 Task: Move the task Develop a new online appointment scheduling system for a service provider to the section To-Do in the project AgileHive and sort the tasks in the project by Assignee in Ascending order
Action: Mouse moved to (655, 418)
Screenshot: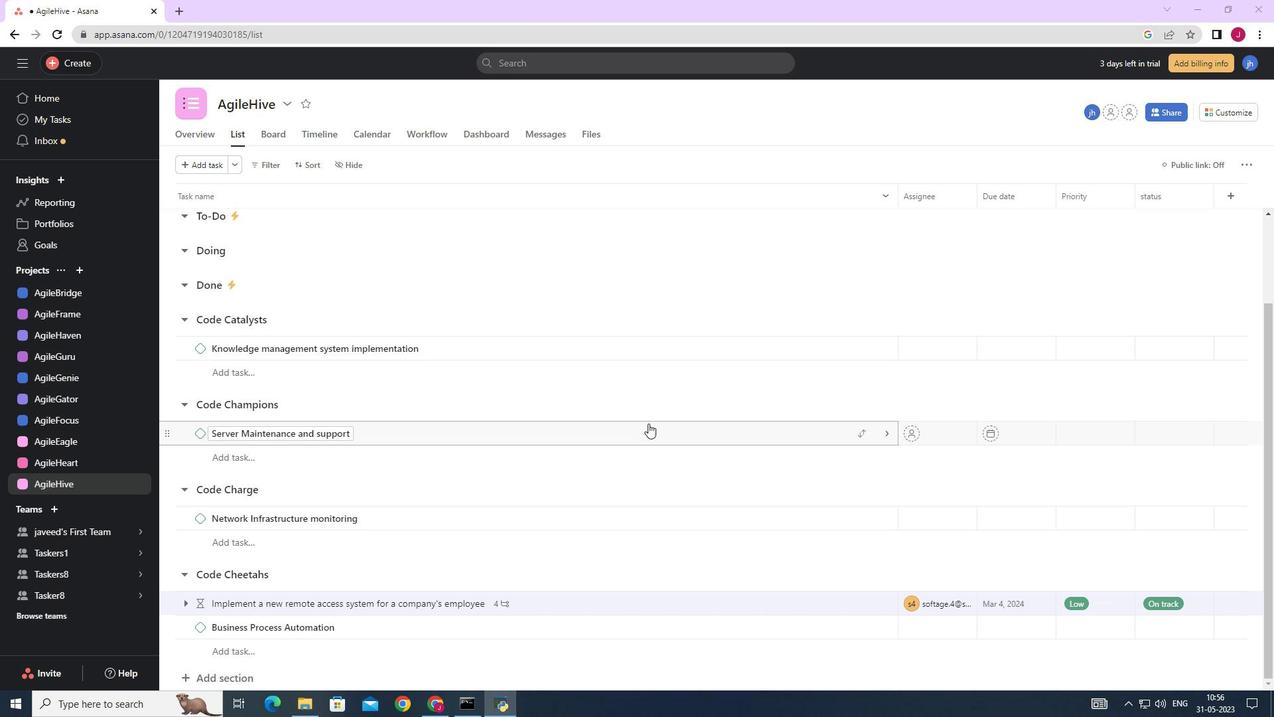 
Action: Mouse scrolled (655, 419) with delta (0, 0)
Screenshot: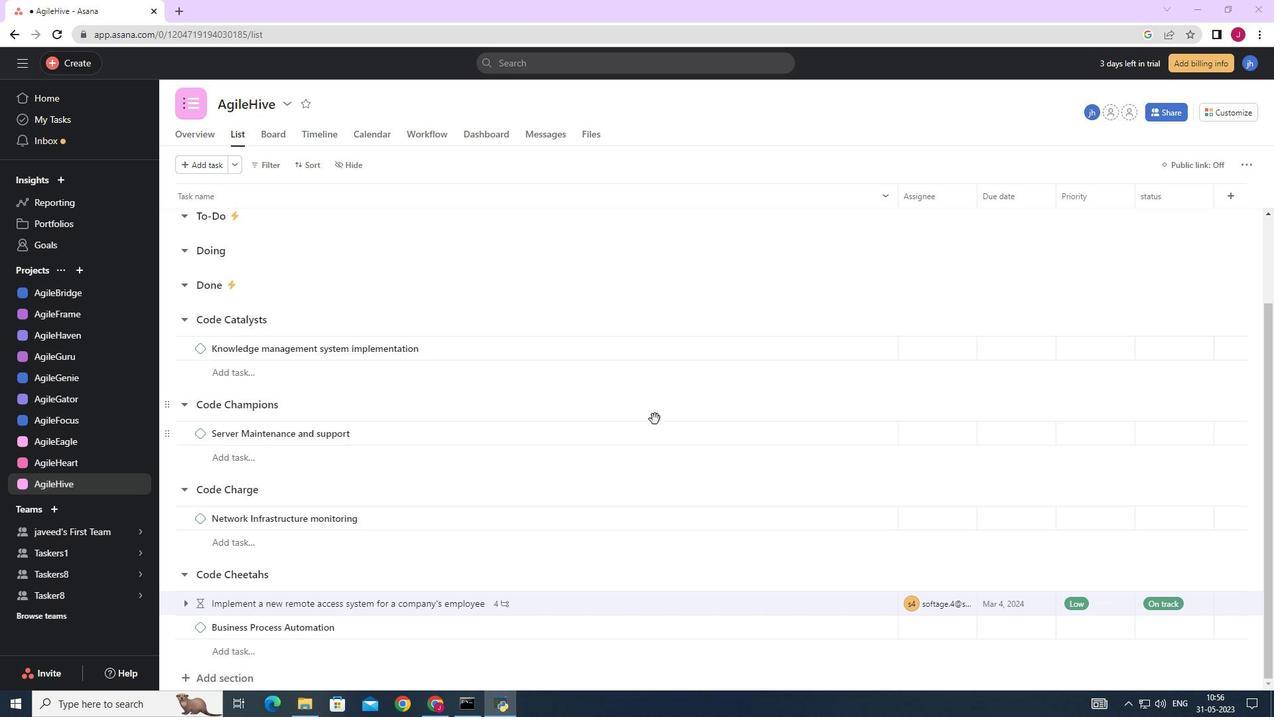 
Action: Mouse scrolled (655, 419) with delta (0, 0)
Screenshot: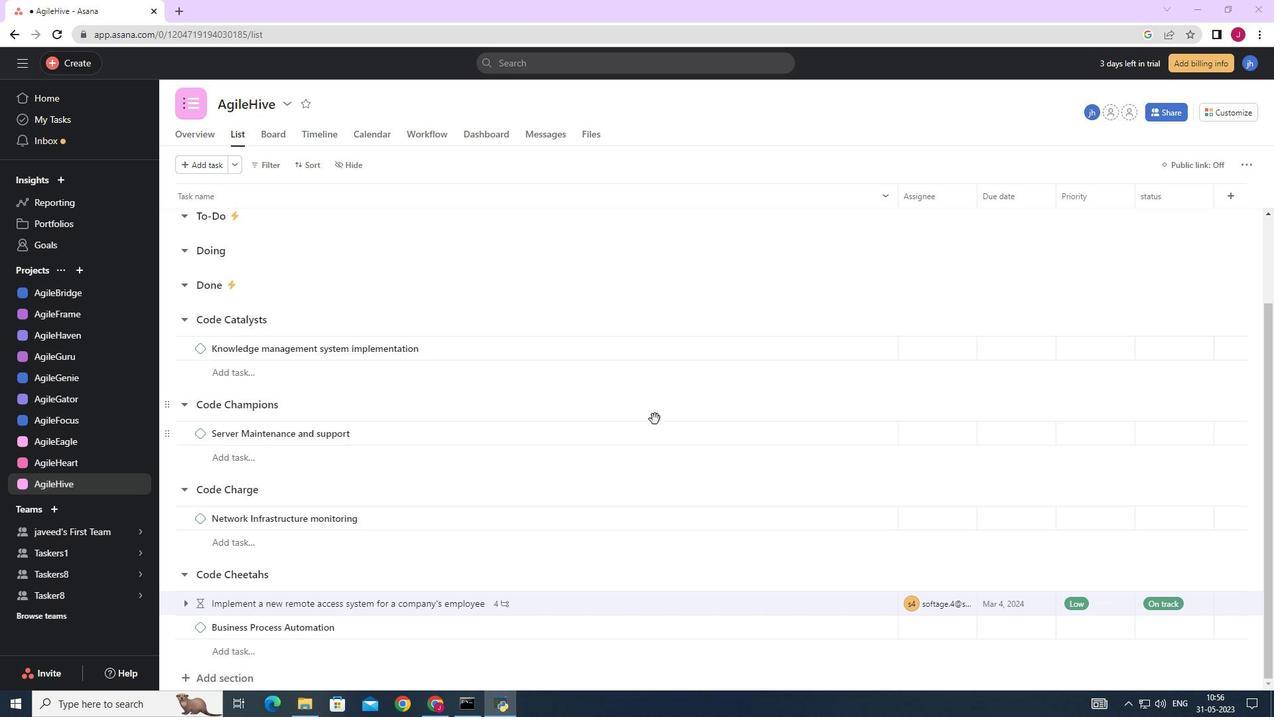 
Action: Mouse scrolled (655, 419) with delta (0, 0)
Screenshot: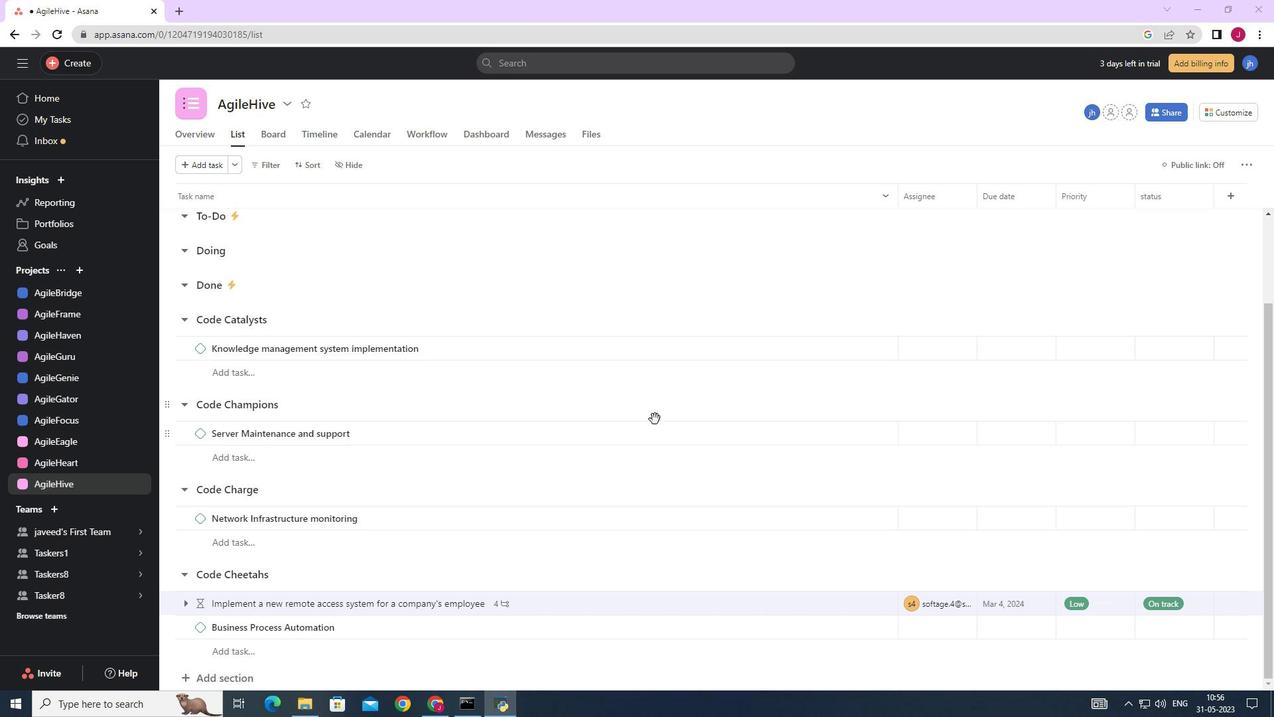 
Action: Mouse scrolled (655, 419) with delta (0, 0)
Screenshot: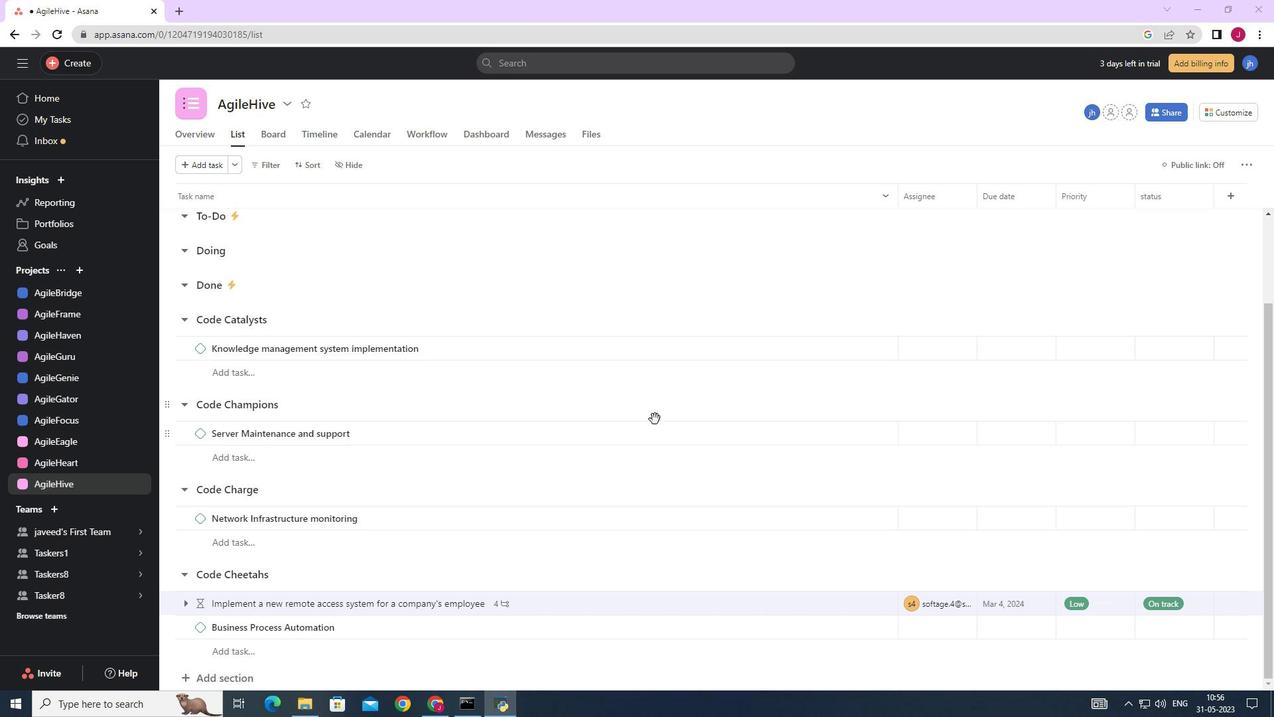 
Action: Mouse moved to (859, 269)
Screenshot: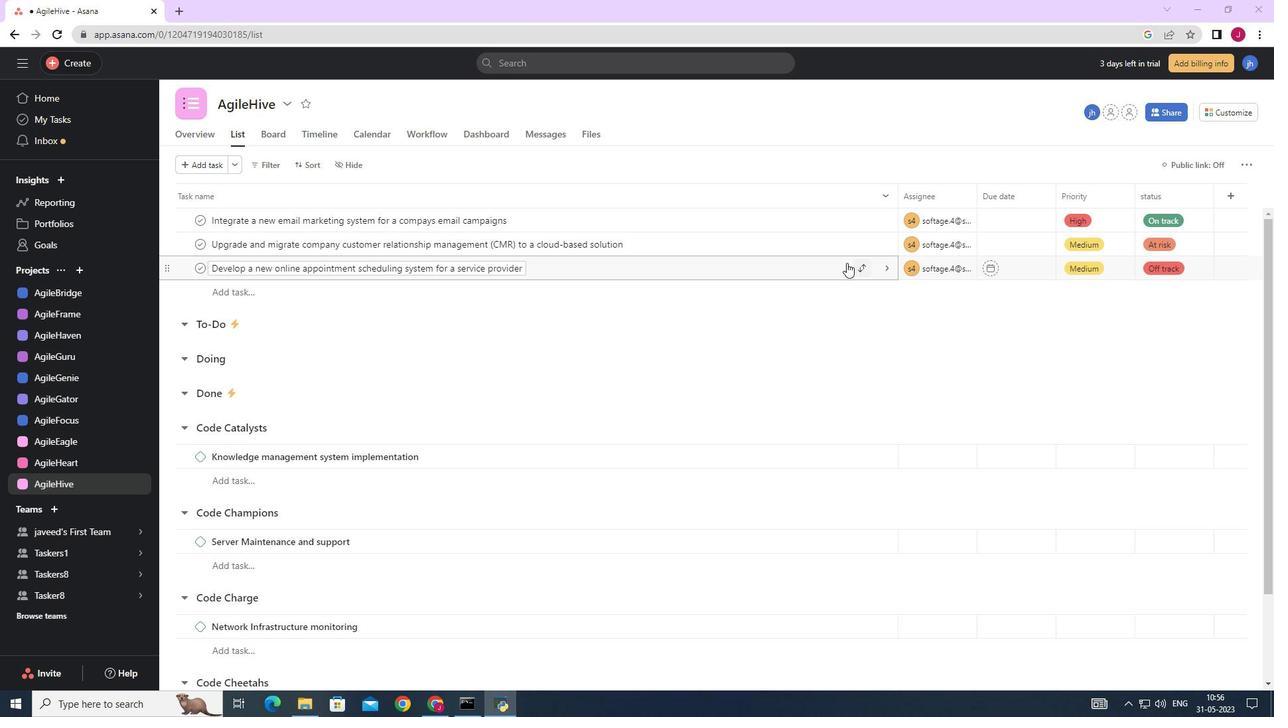 
Action: Mouse pressed left at (859, 269)
Screenshot: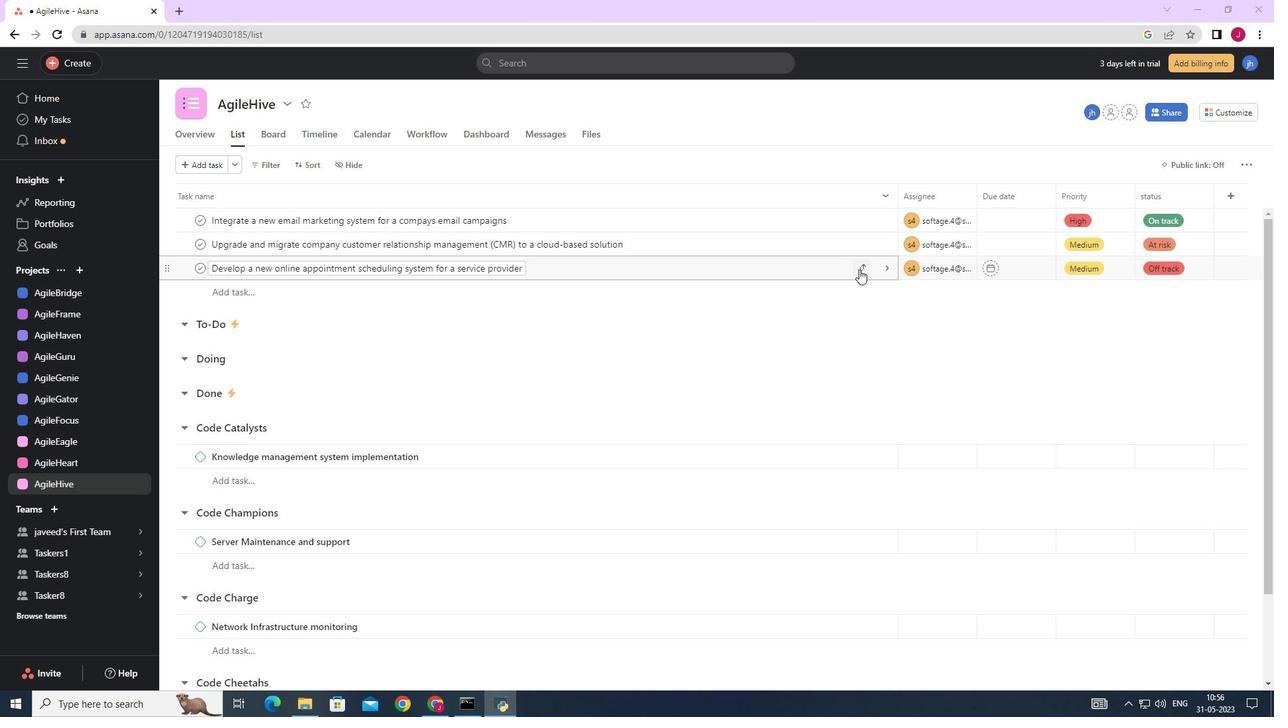 
Action: Mouse moved to (802, 341)
Screenshot: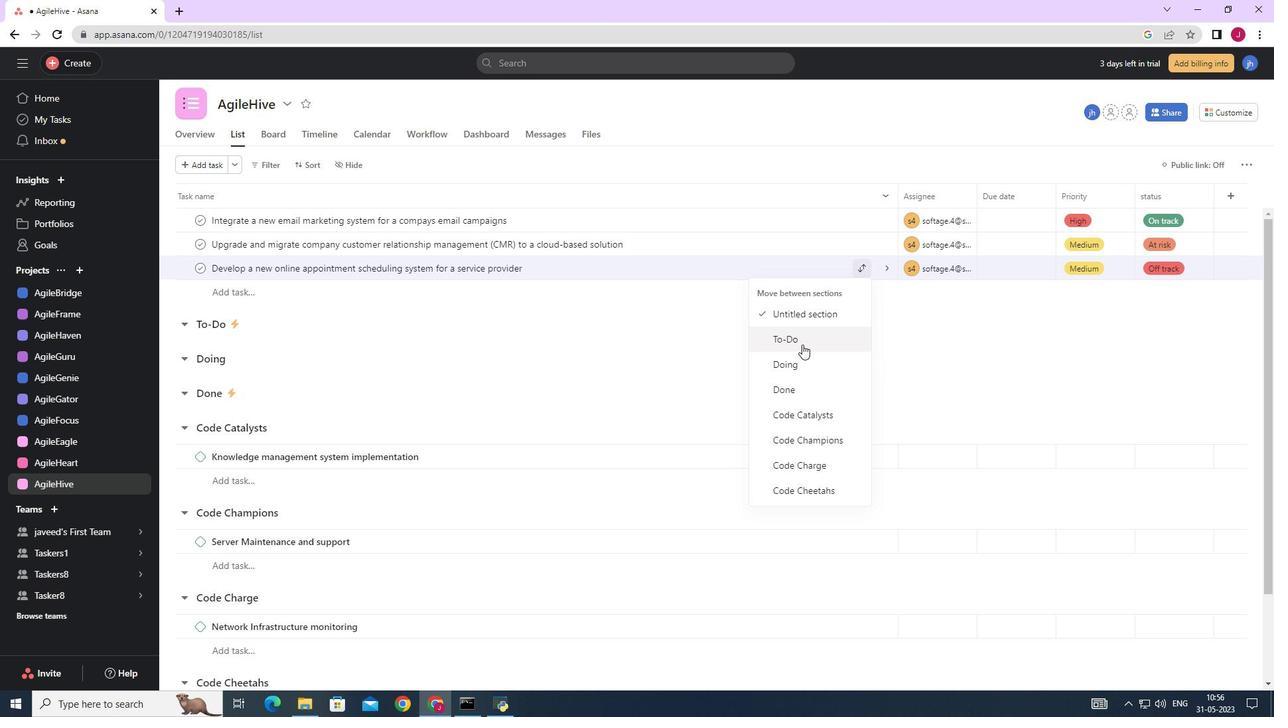 
Action: Mouse pressed left at (802, 341)
Screenshot: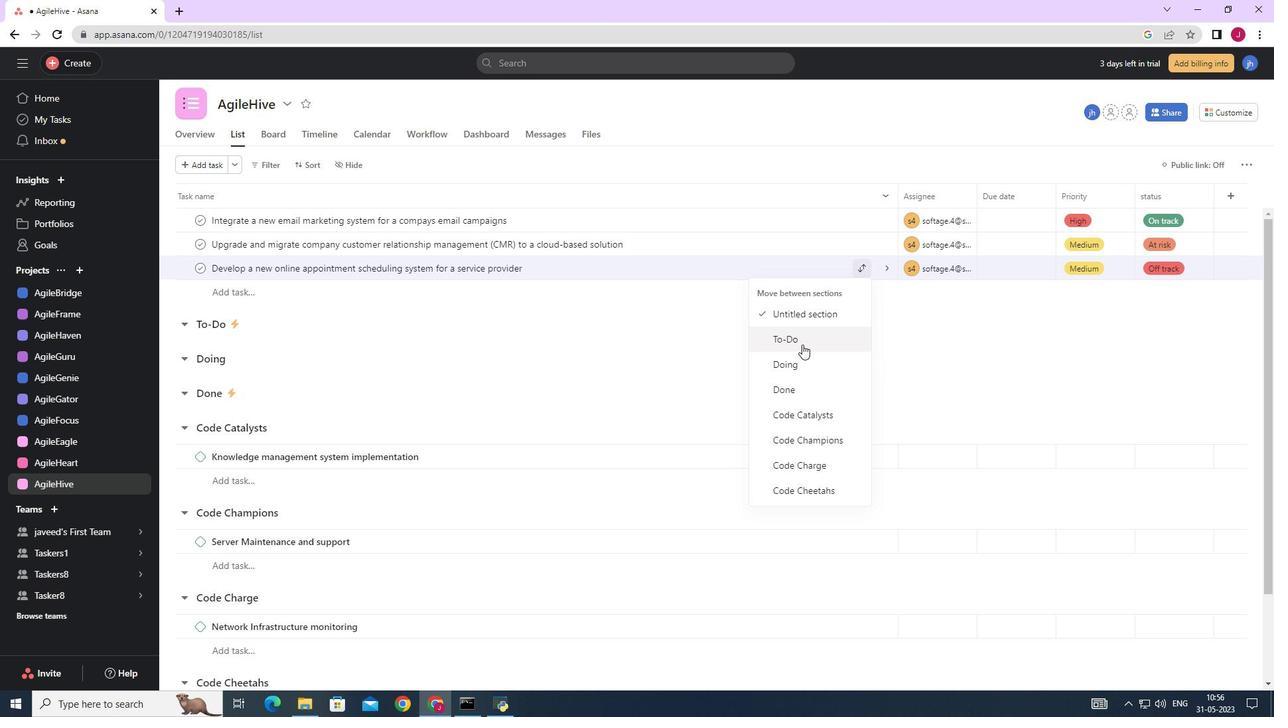 
Action: Mouse moved to (310, 162)
Screenshot: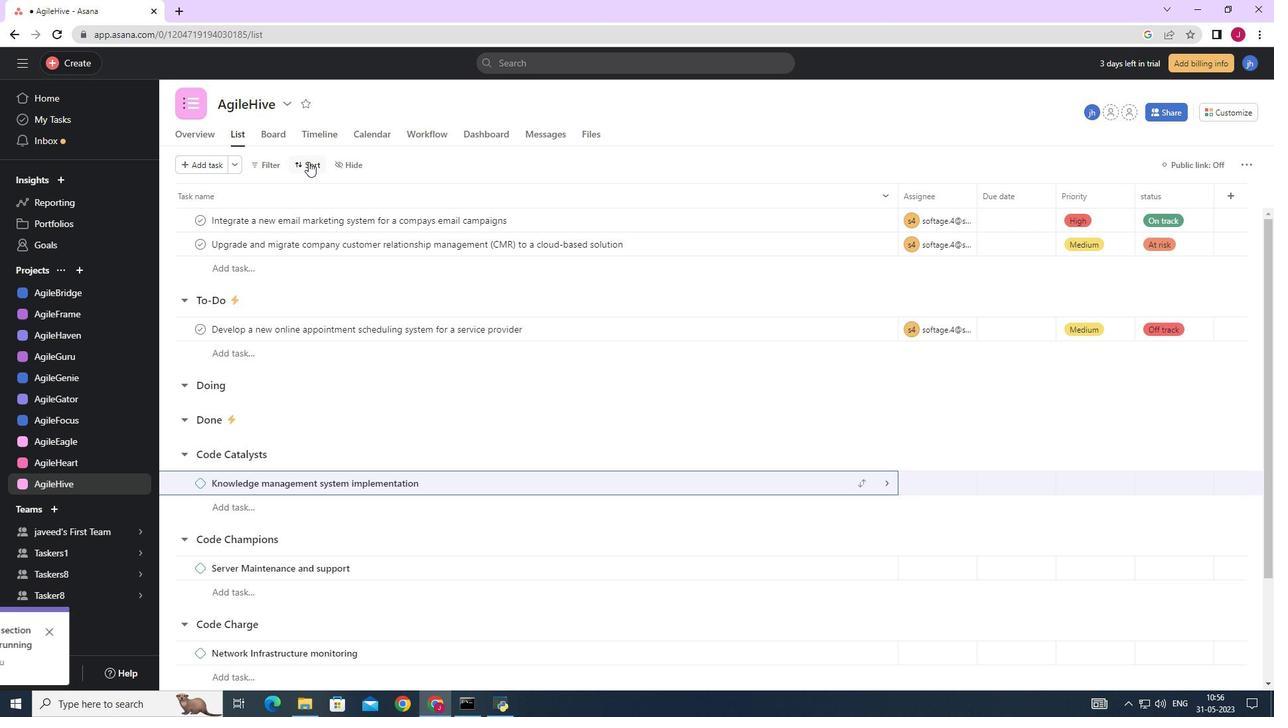 
Action: Mouse pressed left at (310, 162)
Screenshot: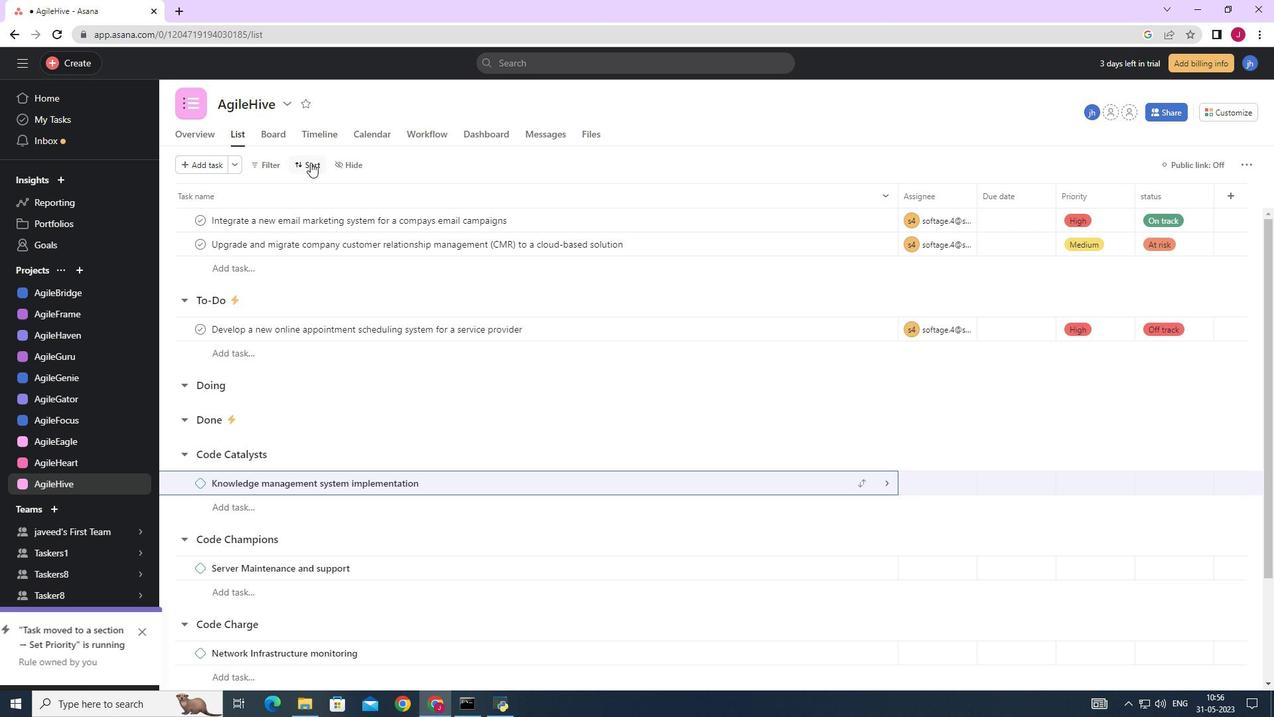 
Action: Mouse moved to (354, 333)
Screenshot: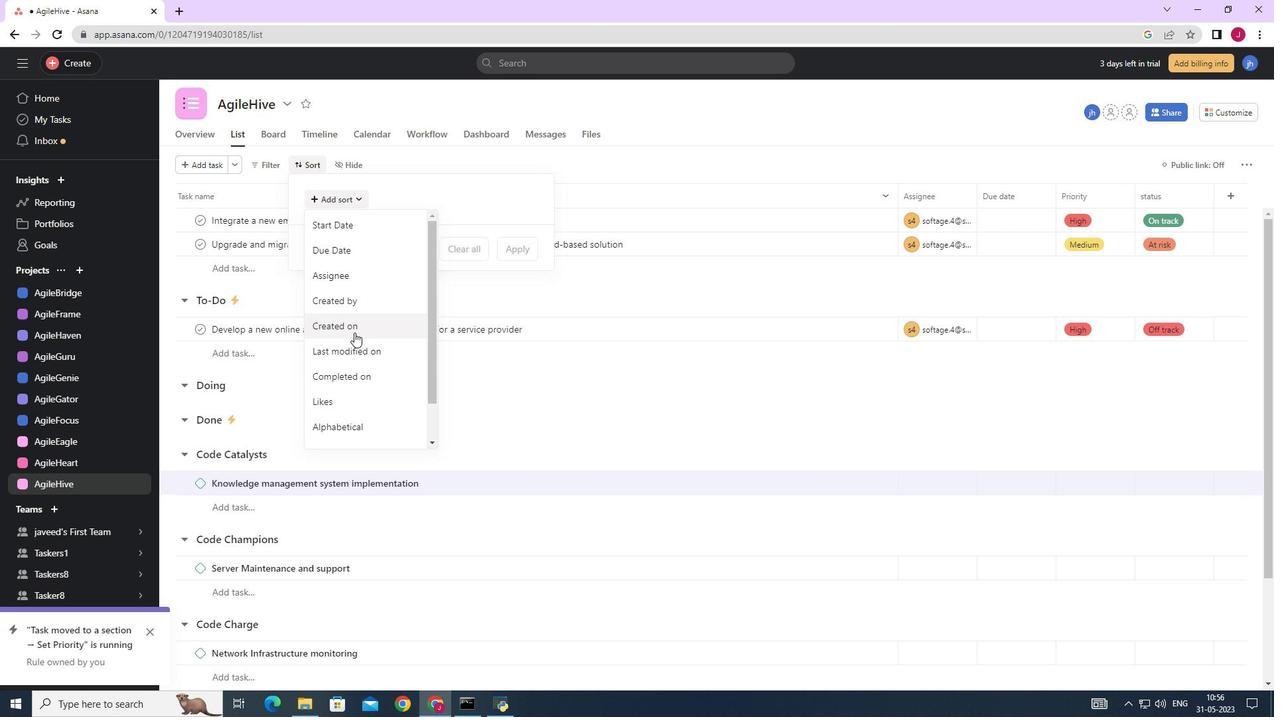 
Action: Mouse scrolled (354, 332) with delta (0, 0)
Screenshot: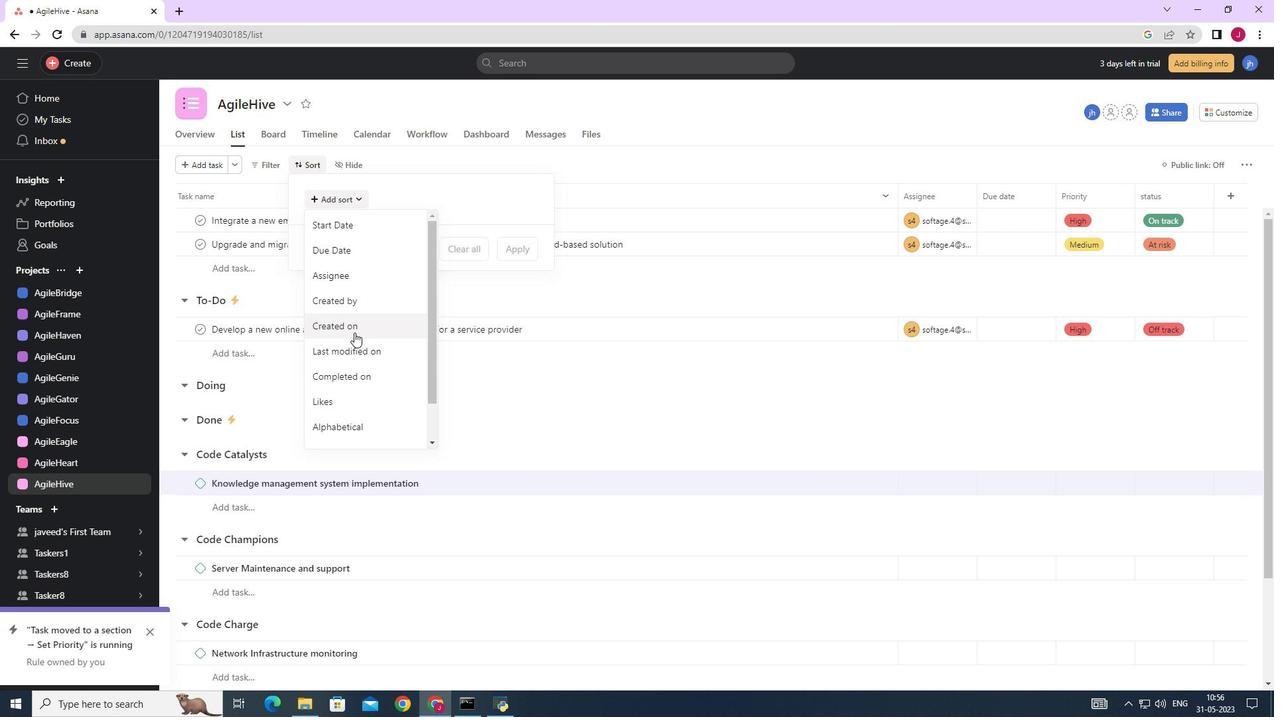 
Action: Mouse scrolled (354, 332) with delta (0, 0)
Screenshot: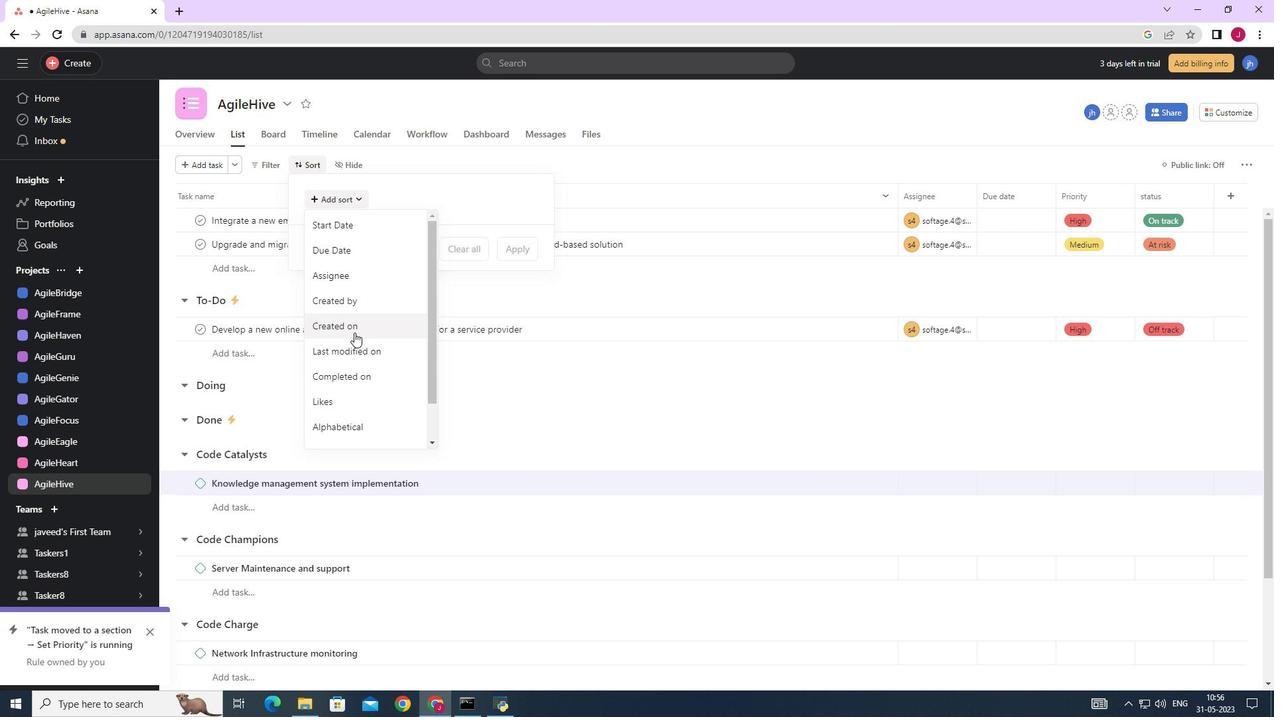 
Action: Mouse scrolled (354, 332) with delta (0, 0)
Screenshot: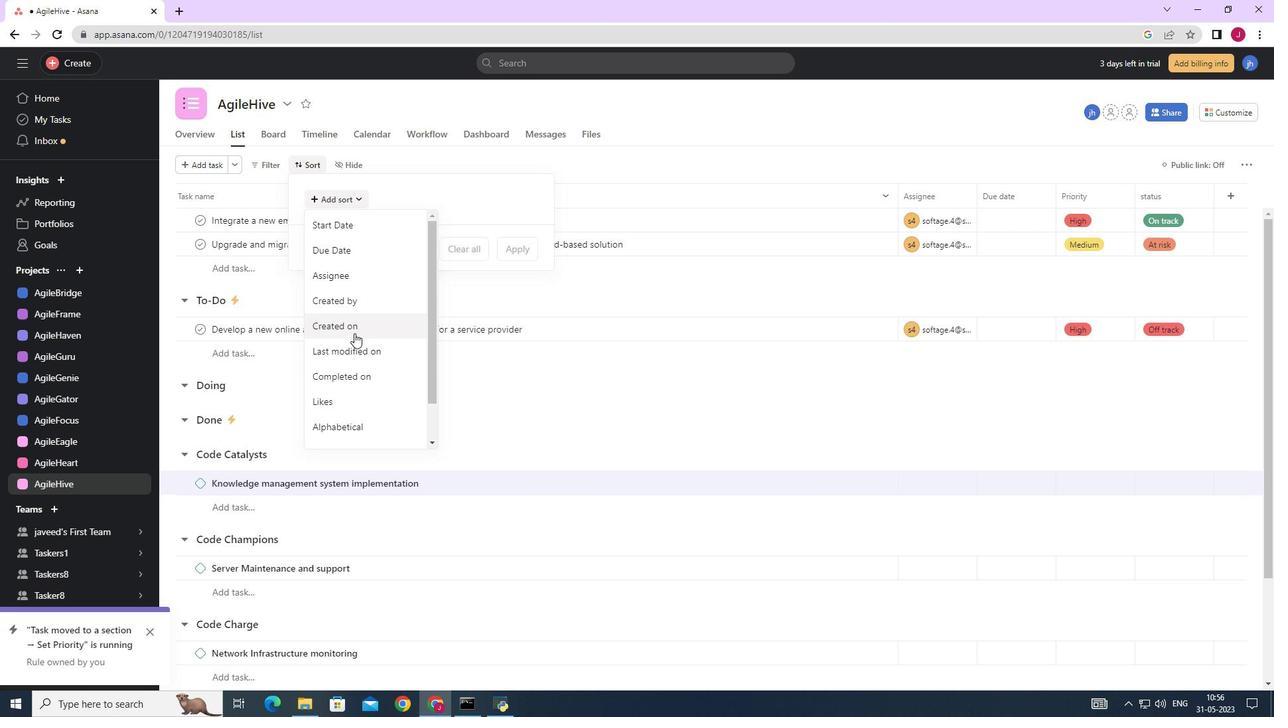 
Action: Mouse scrolled (354, 332) with delta (0, 0)
Screenshot: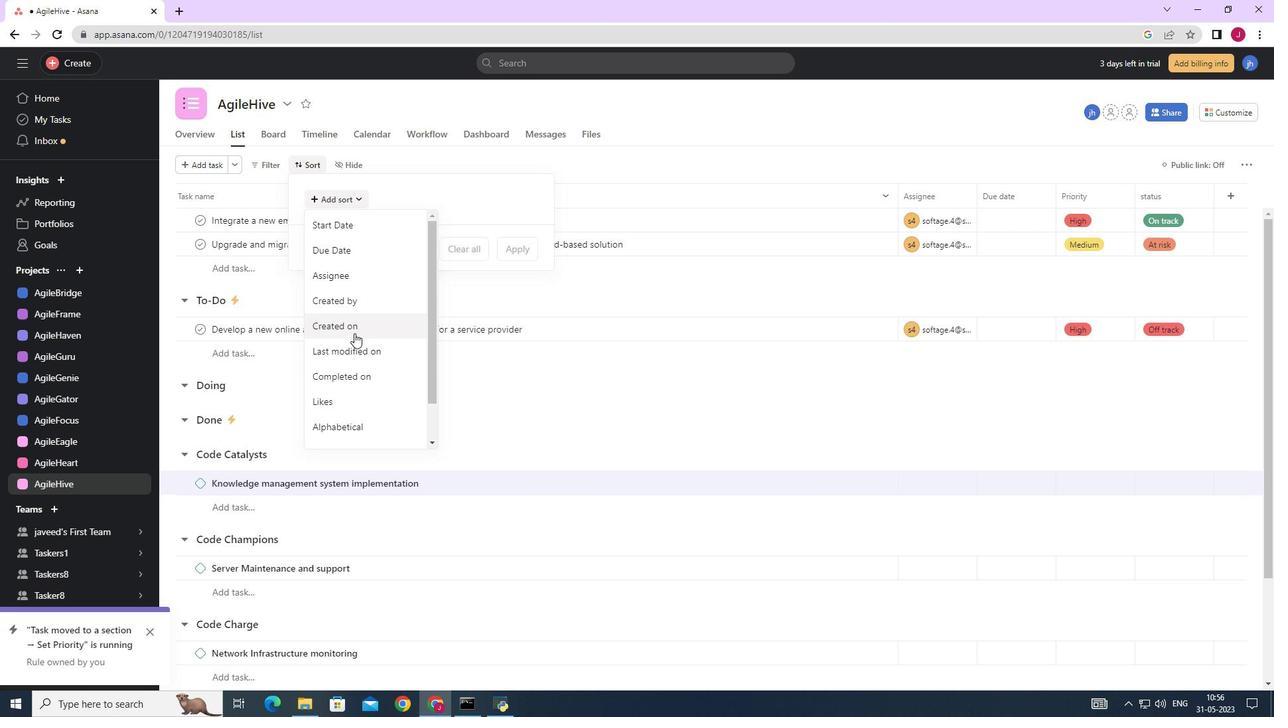 
Action: Mouse moved to (354, 333)
Screenshot: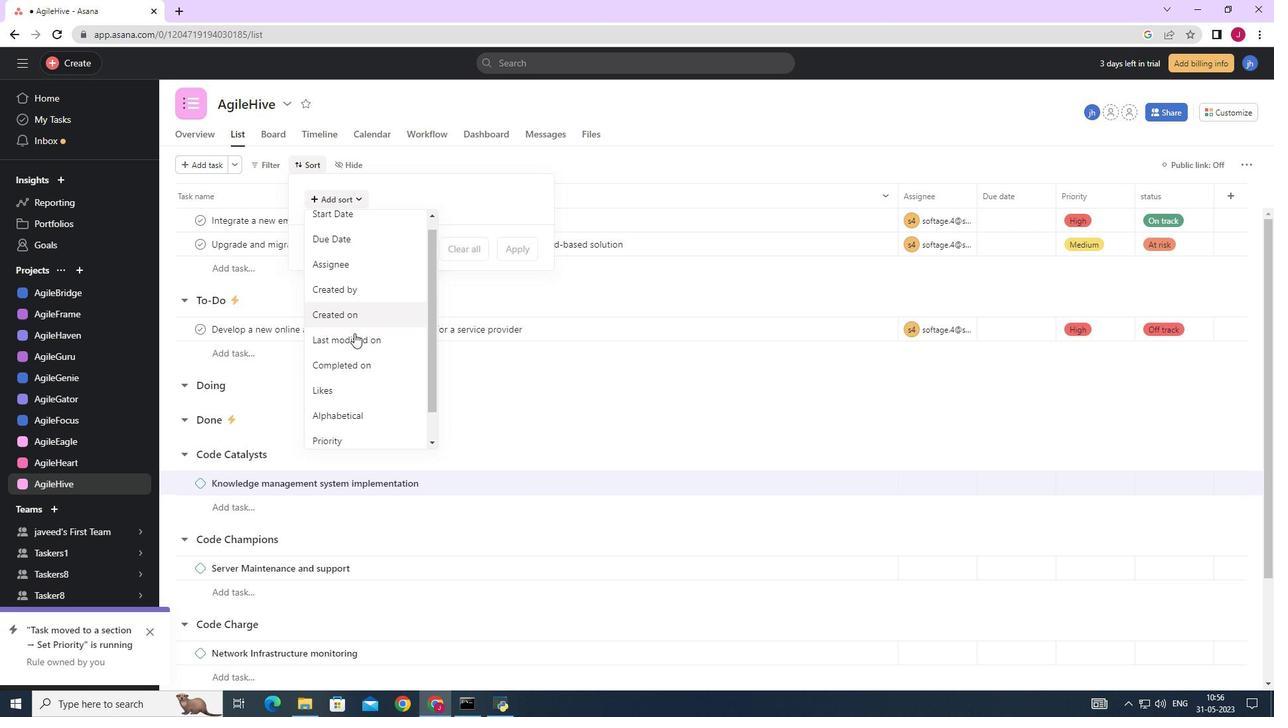 
Action: Mouse scrolled (354, 333) with delta (0, 0)
Screenshot: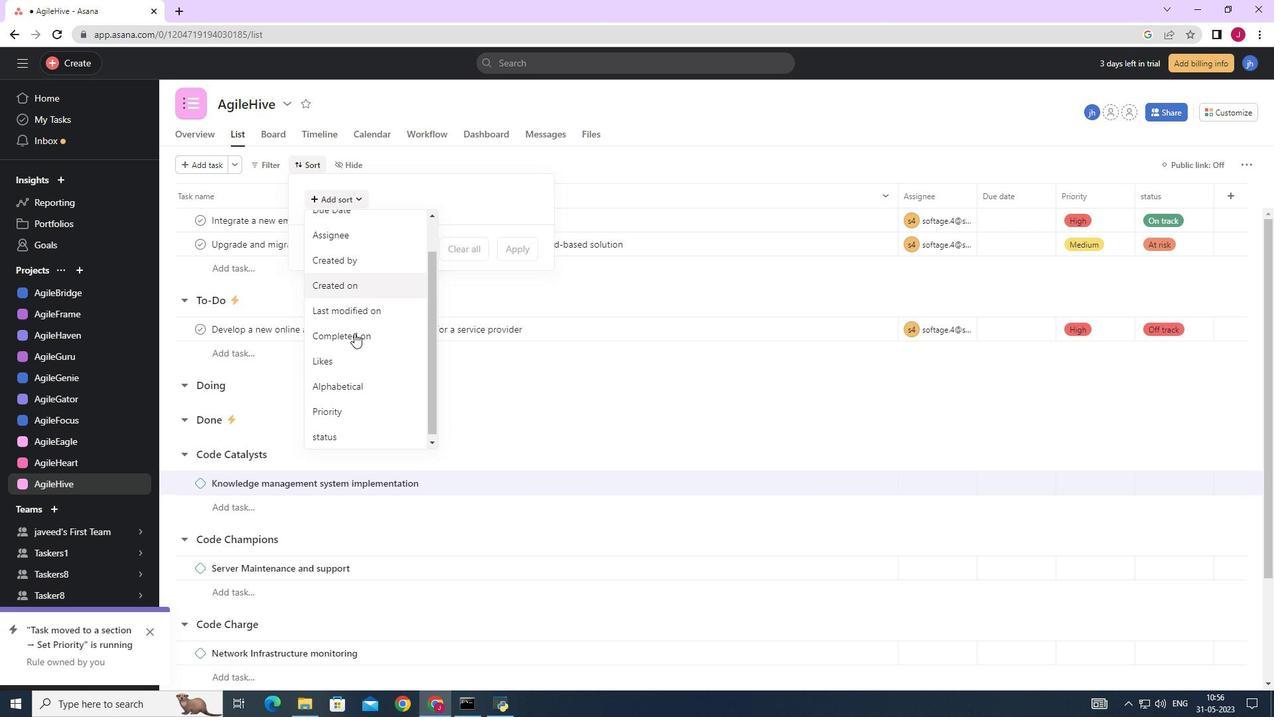 
Action: Mouse scrolled (354, 333) with delta (0, 0)
Screenshot: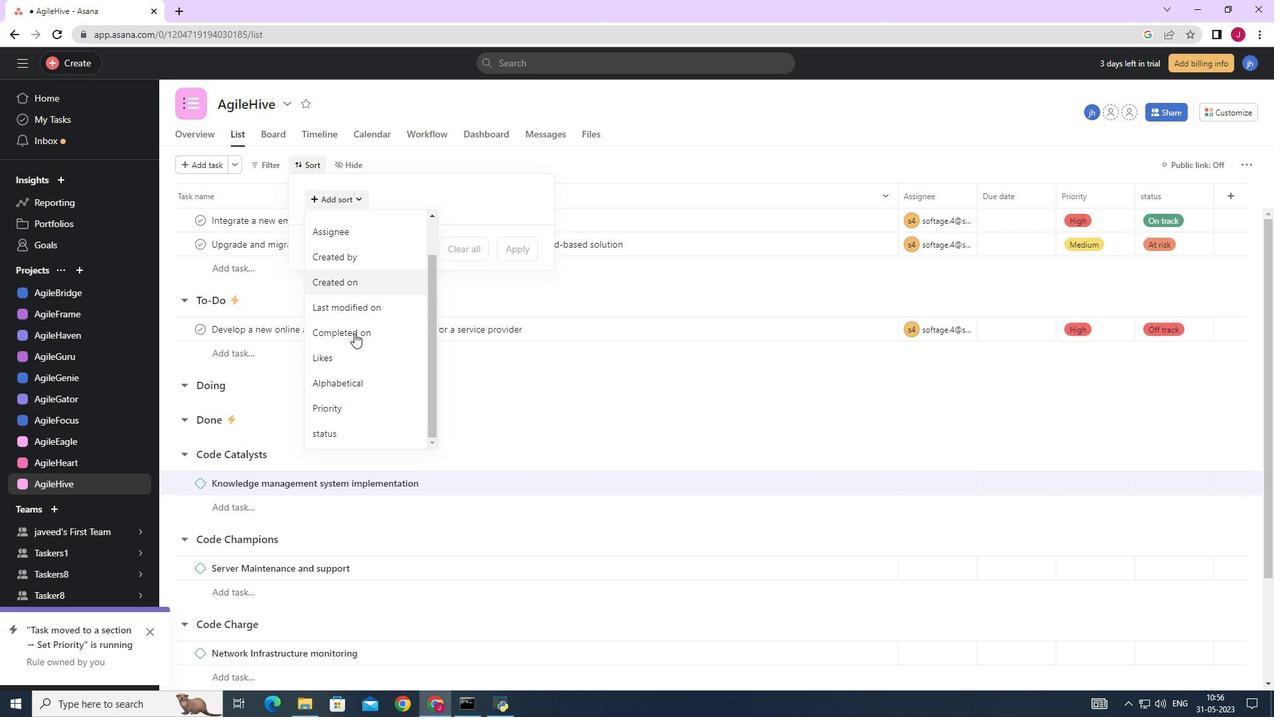 
Action: Mouse scrolled (354, 333) with delta (0, 0)
Screenshot: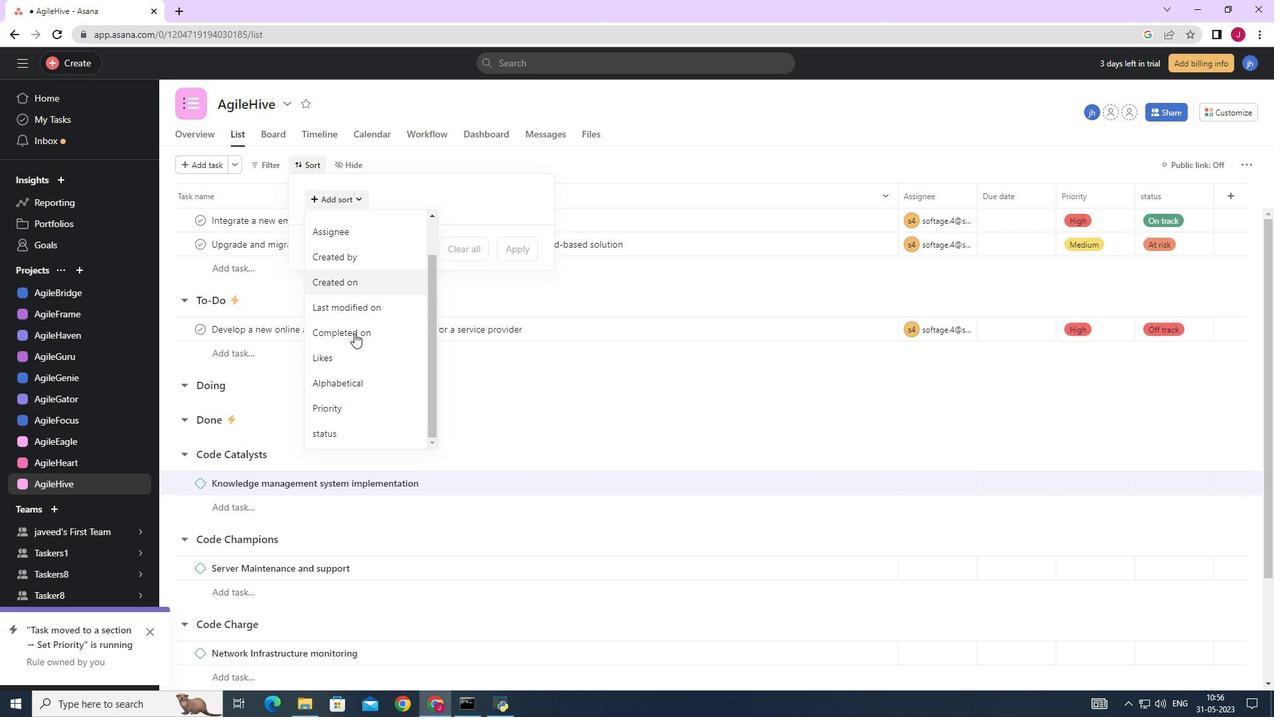 
Action: Mouse scrolled (354, 333) with delta (0, 0)
Screenshot: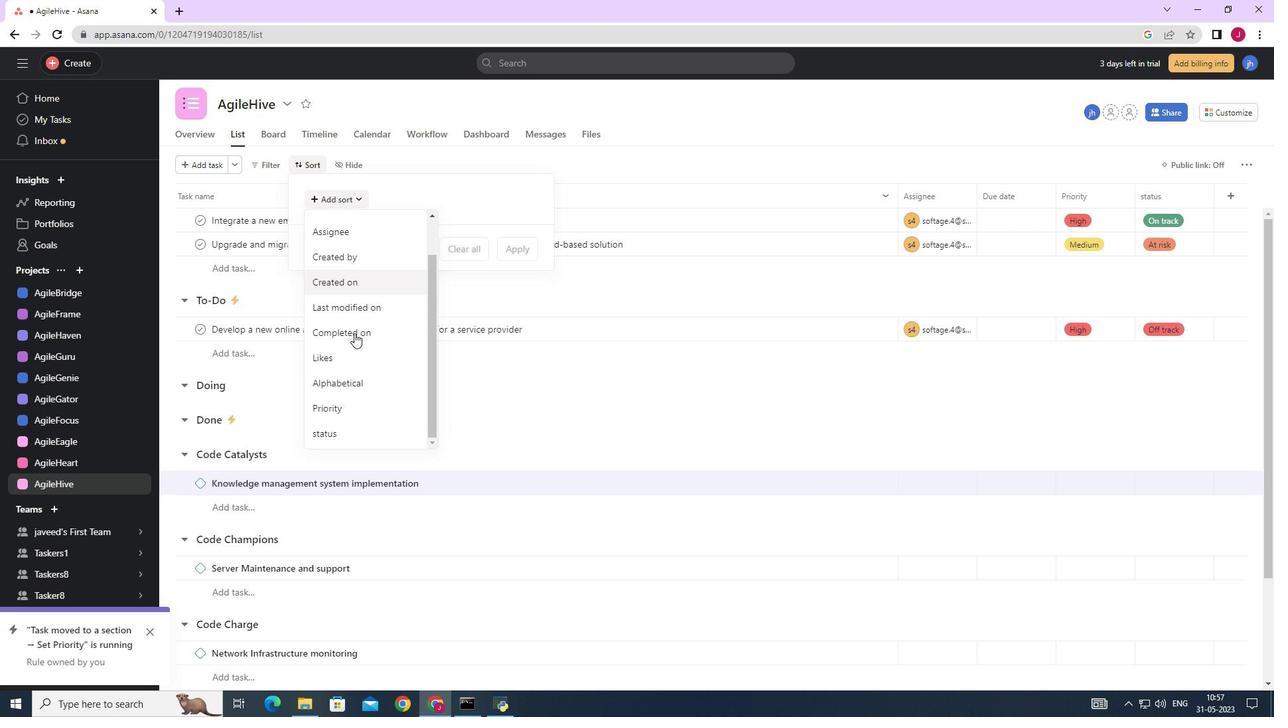 
Action: Mouse moved to (357, 300)
Screenshot: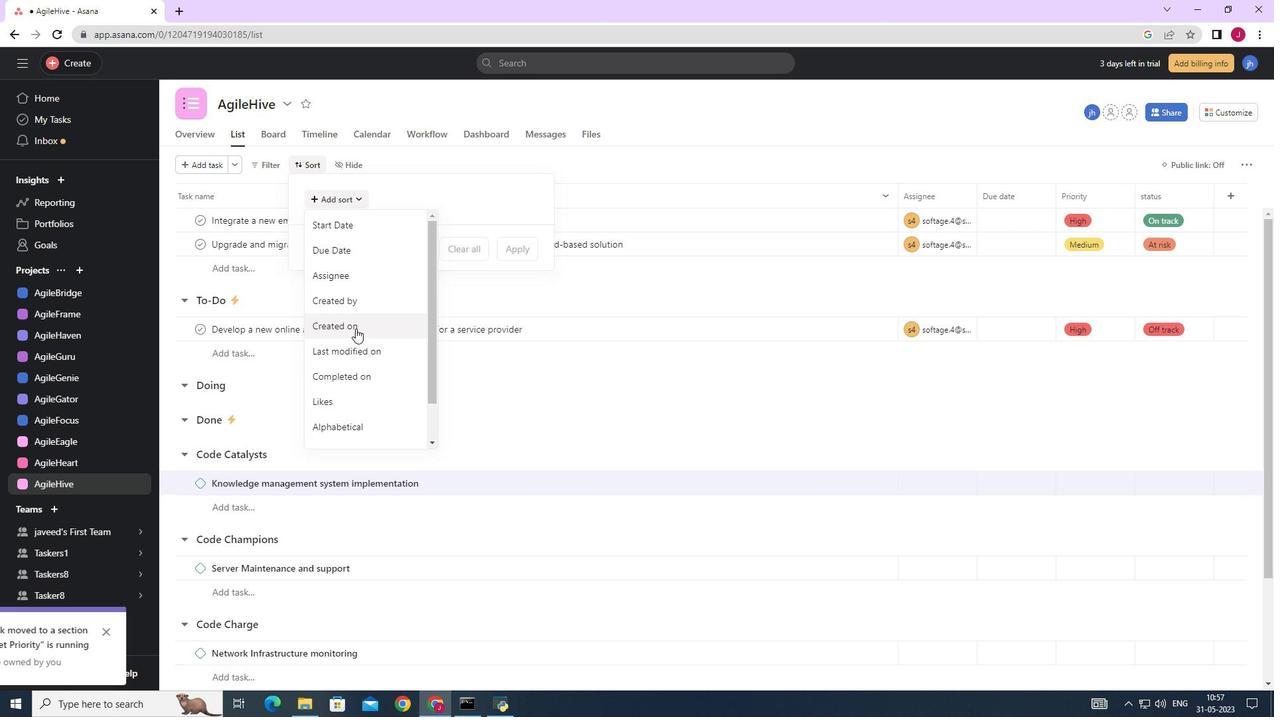 
Action: Mouse scrolled (357, 301) with delta (0, 0)
Screenshot: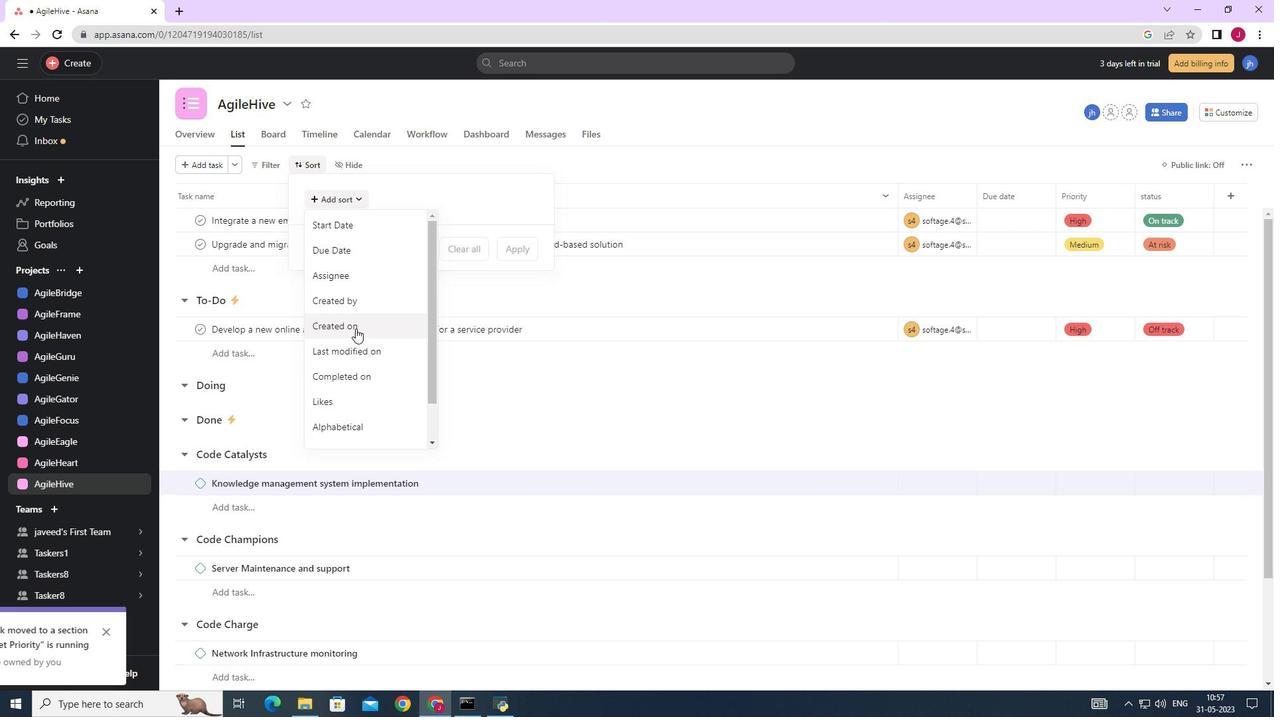 
Action: Mouse moved to (356, 293)
Screenshot: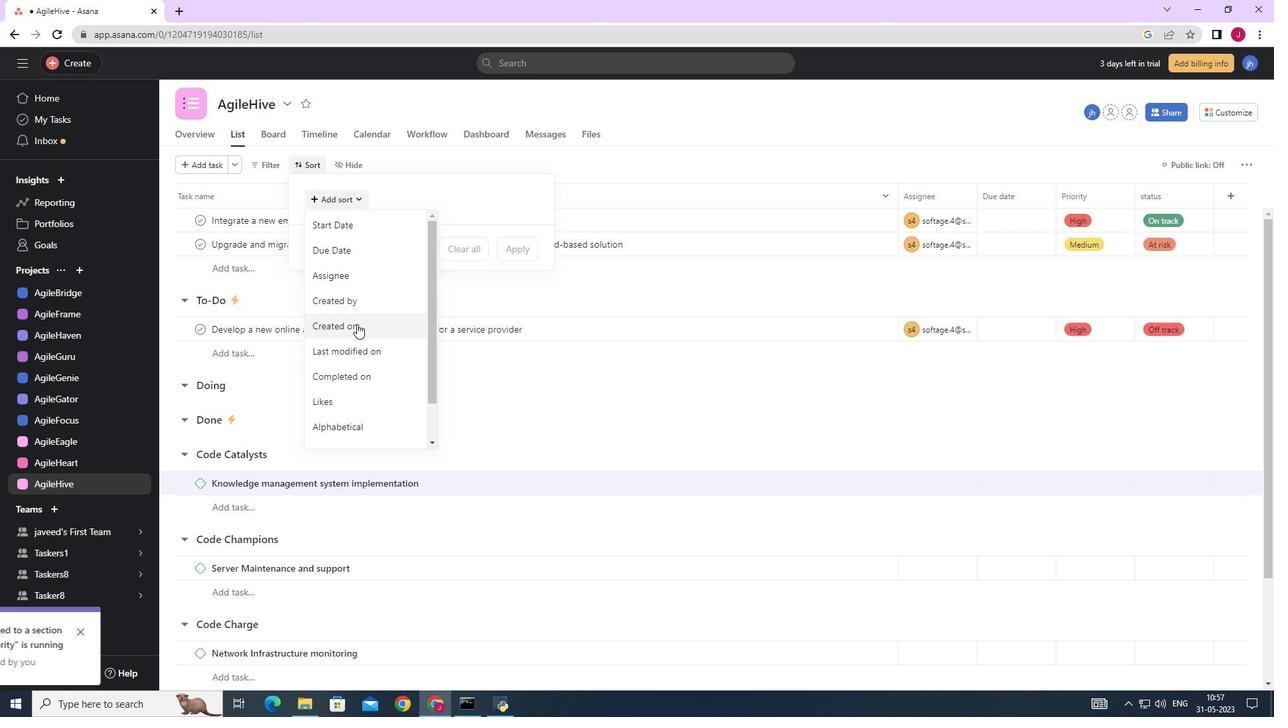 
Action: Mouse scrolled (357, 296) with delta (0, 0)
Screenshot: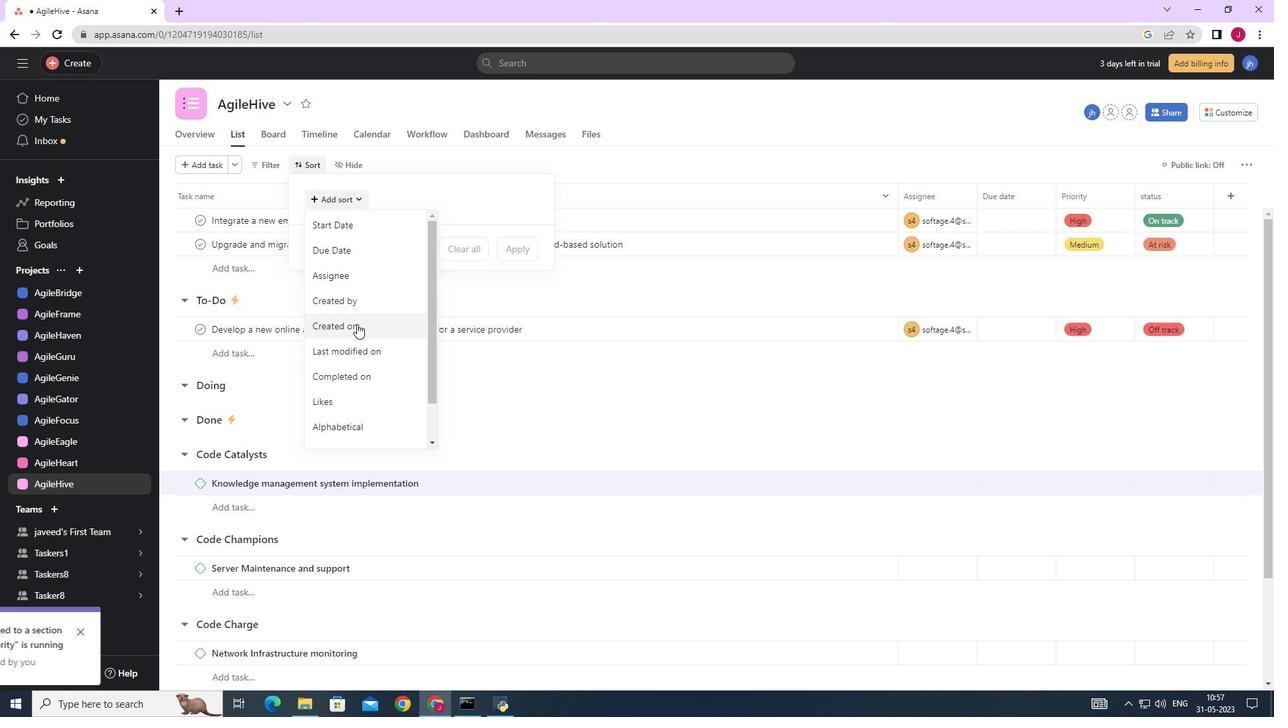 
Action: Mouse moved to (352, 278)
Screenshot: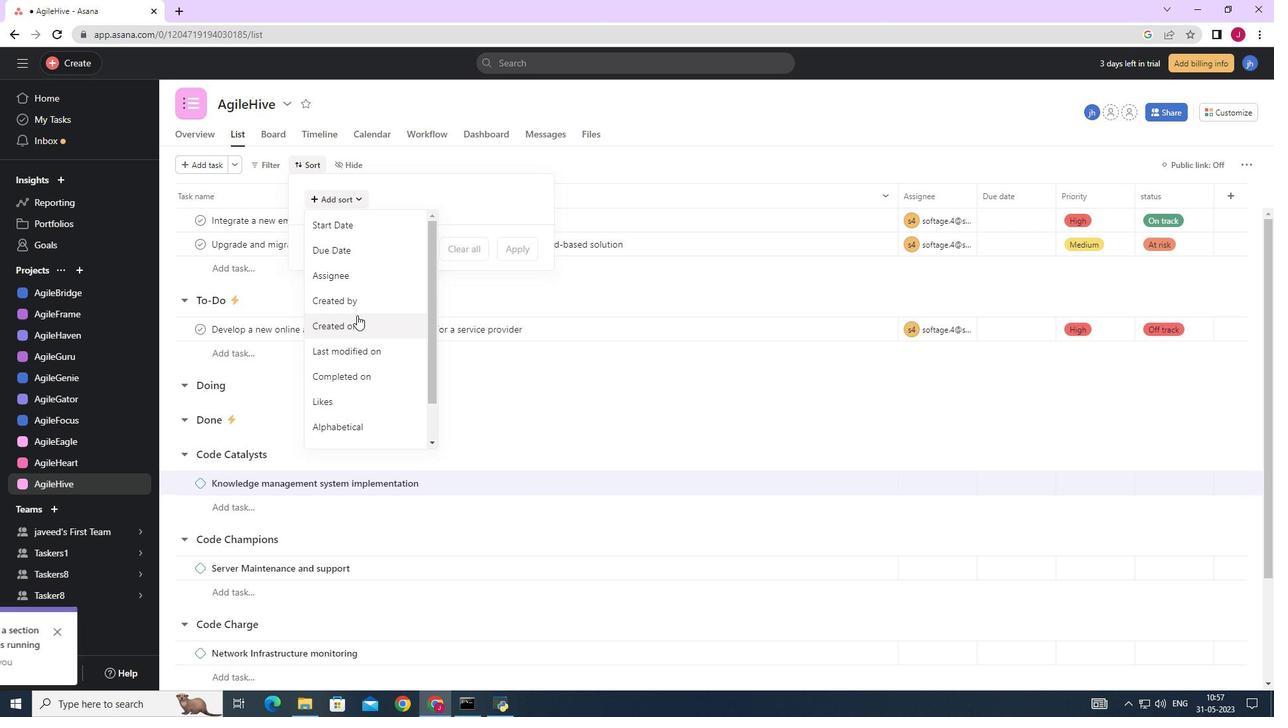 
Action: Mouse scrolled (353, 283) with delta (0, 0)
Screenshot: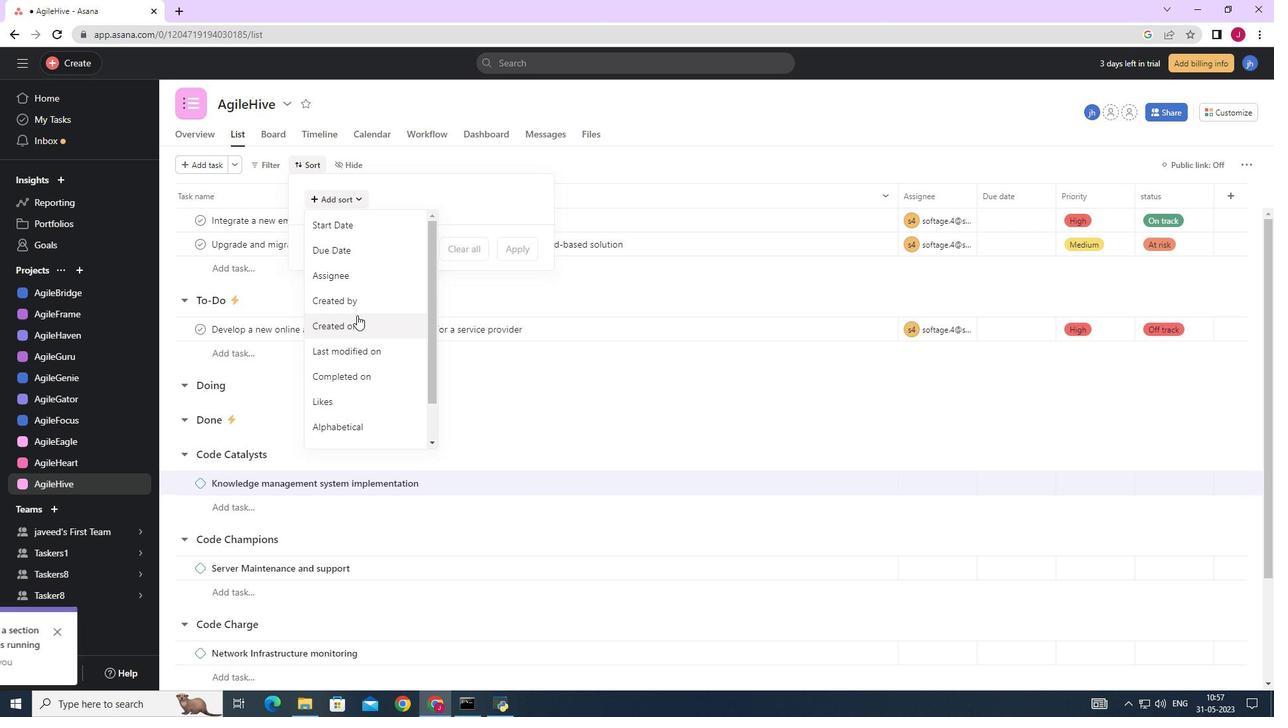 
Action: Mouse moved to (348, 268)
Screenshot: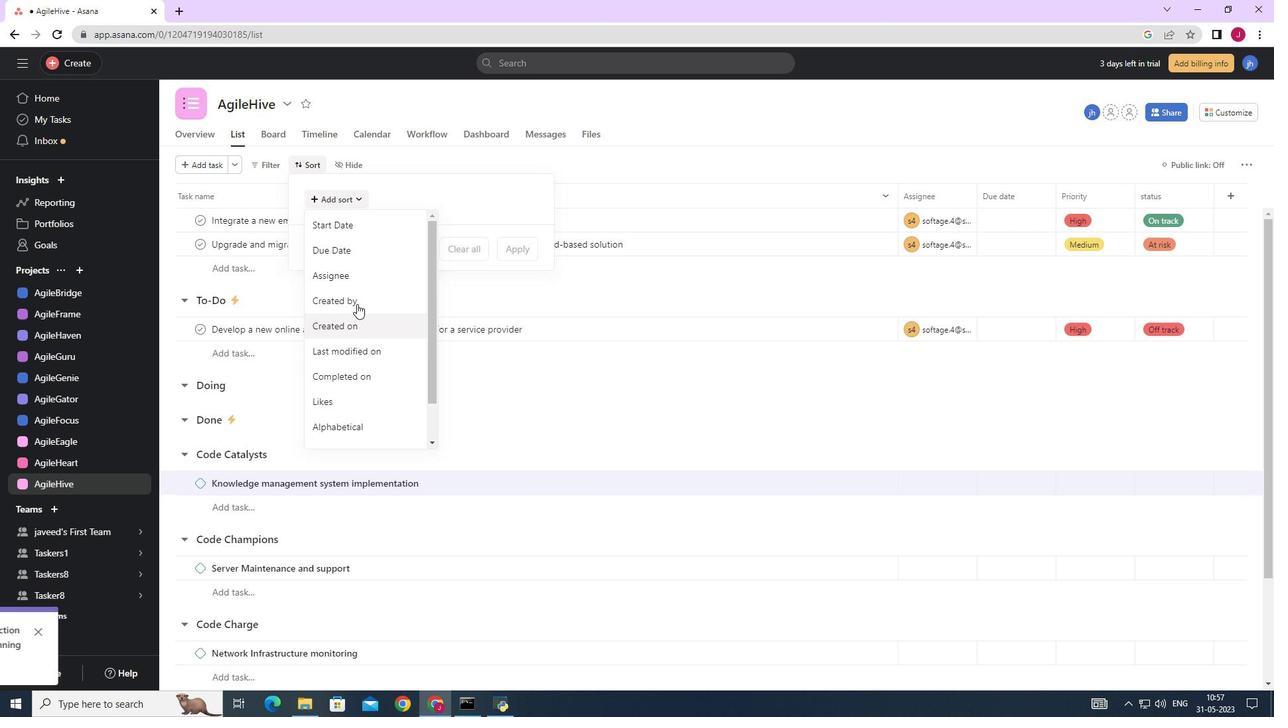 
Action: Mouse scrolled (350, 272) with delta (0, 0)
Screenshot: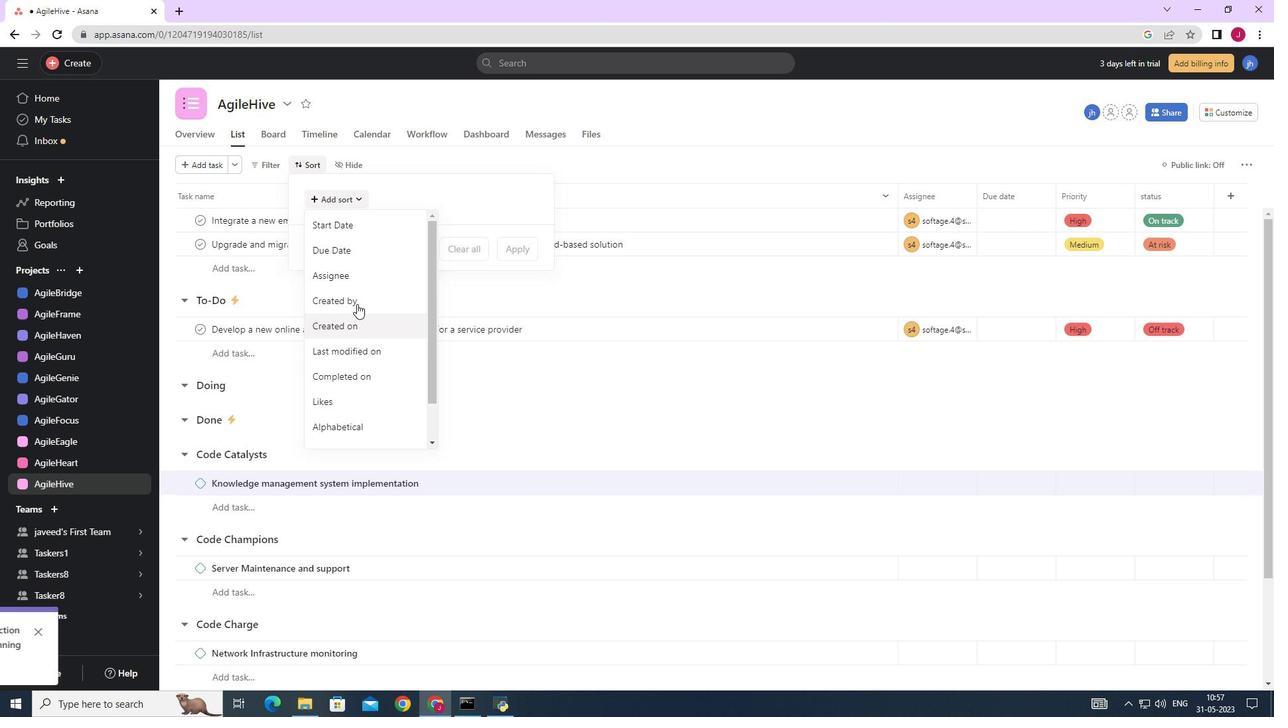 
Action: Mouse moved to (340, 355)
Screenshot: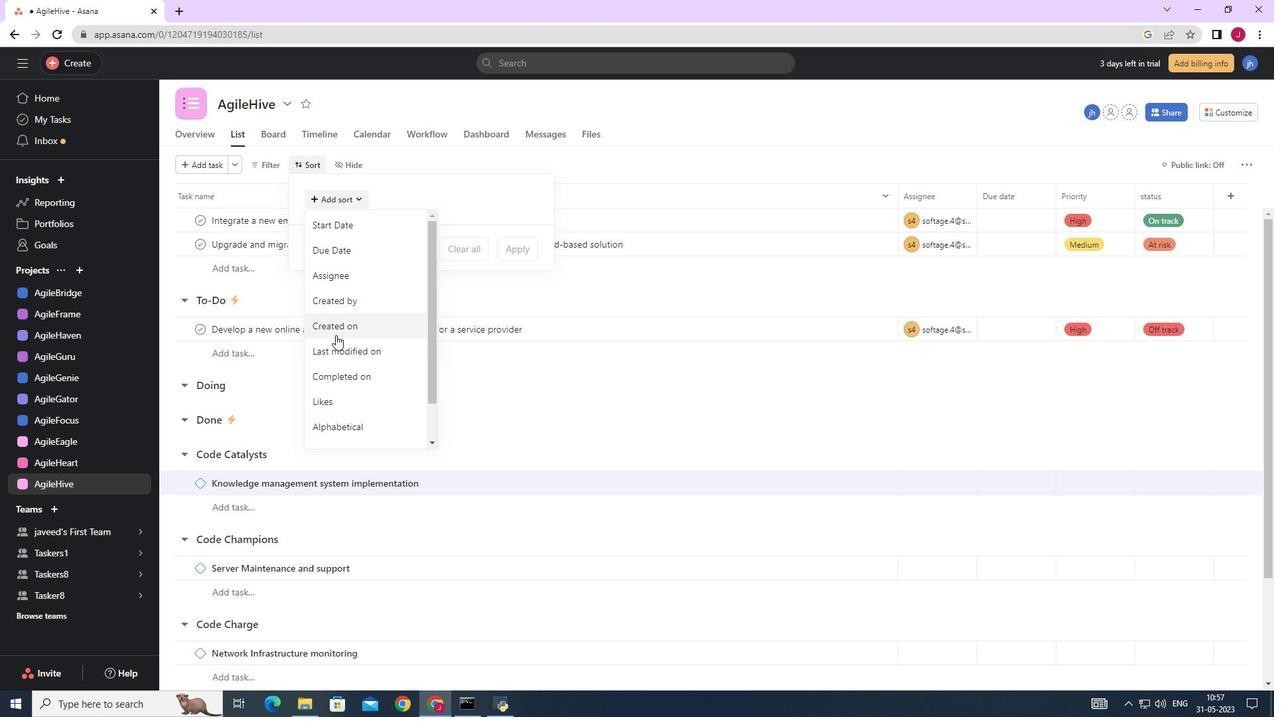 
Action: Mouse scrolled (340, 354) with delta (0, 0)
Screenshot: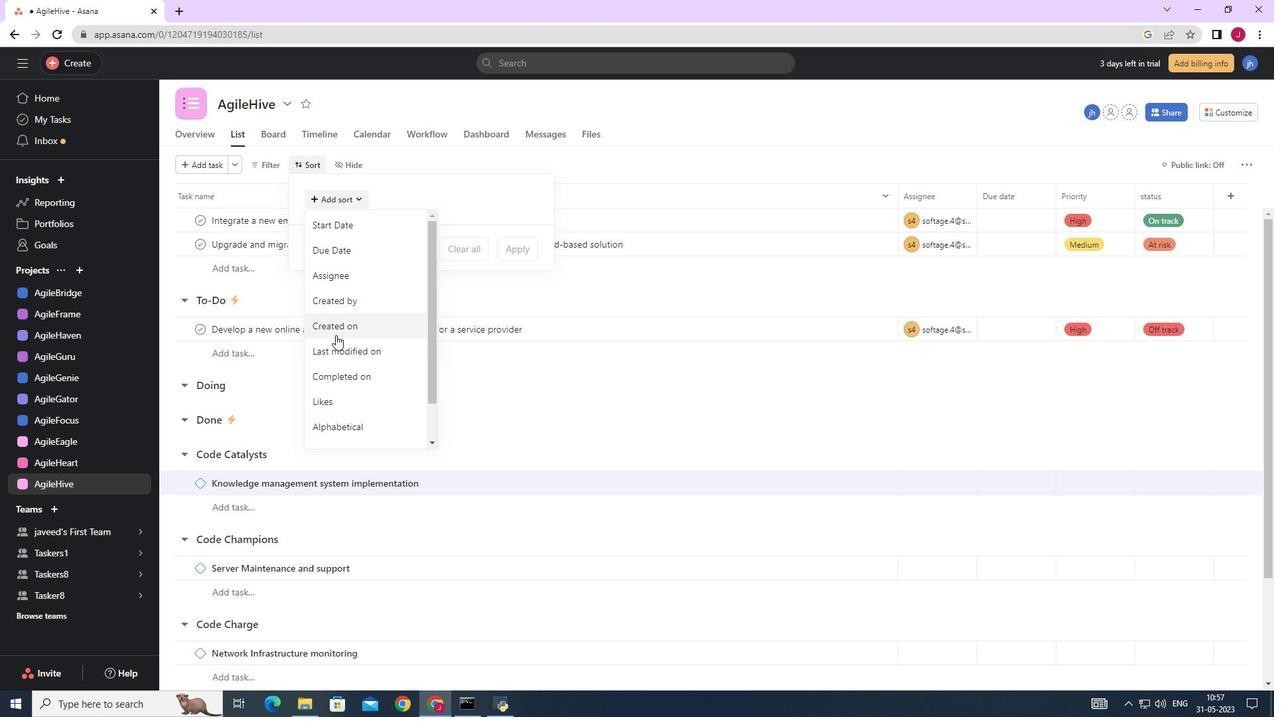 
Action: Mouse scrolled (340, 354) with delta (0, 0)
Screenshot: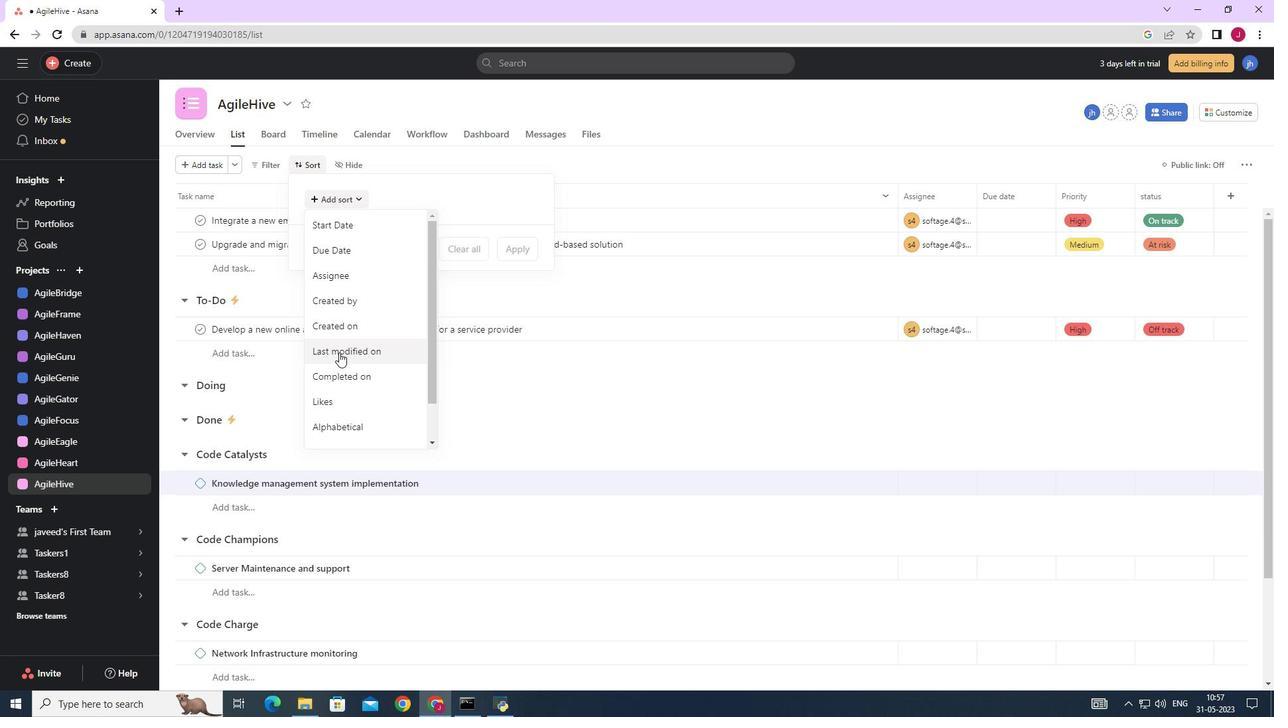 
Action: Mouse scrolled (340, 354) with delta (0, 0)
Screenshot: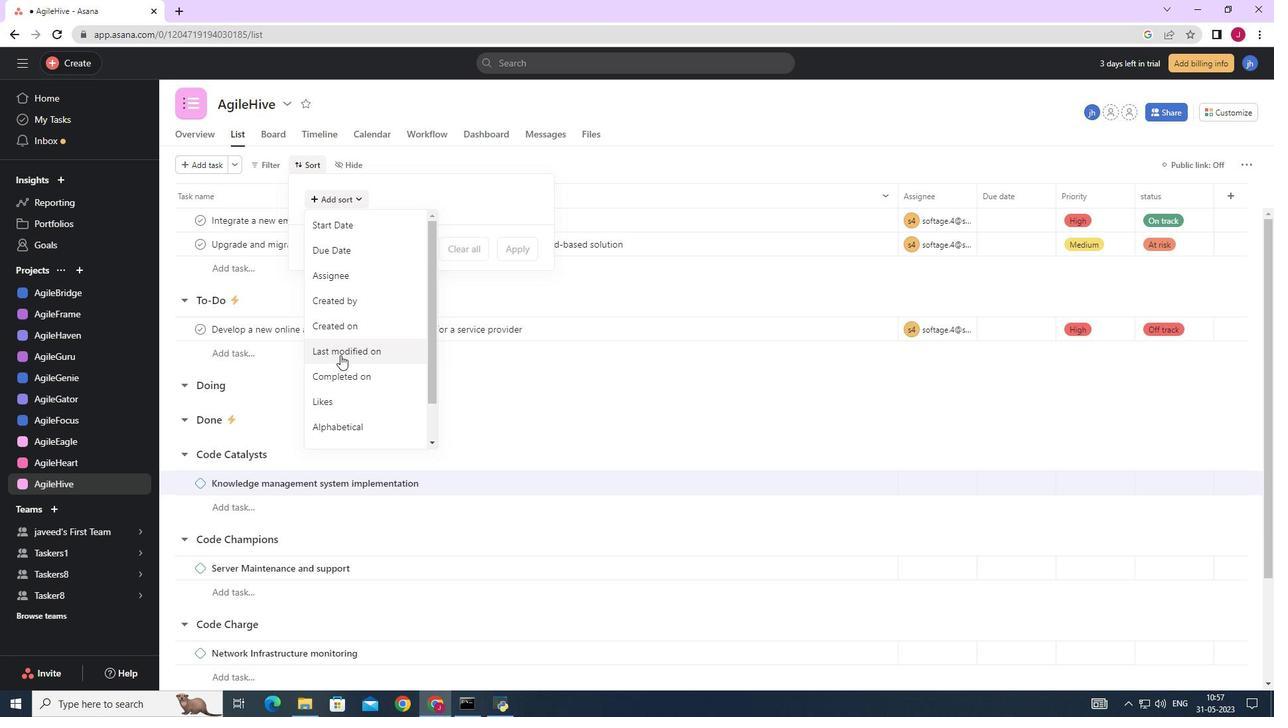 
Action: Mouse scrolled (340, 354) with delta (0, 0)
Screenshot: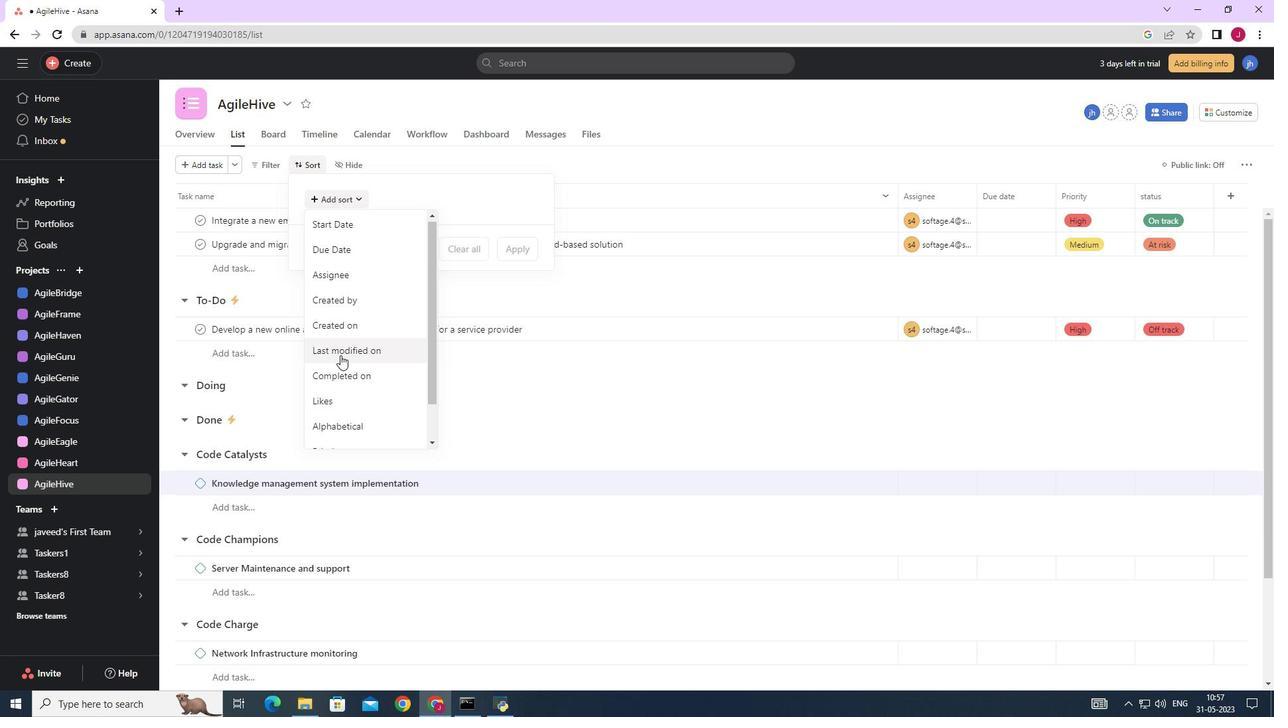 
Action: Mouse scrolled (340, 354) with delta (0, 0)
Screenshot: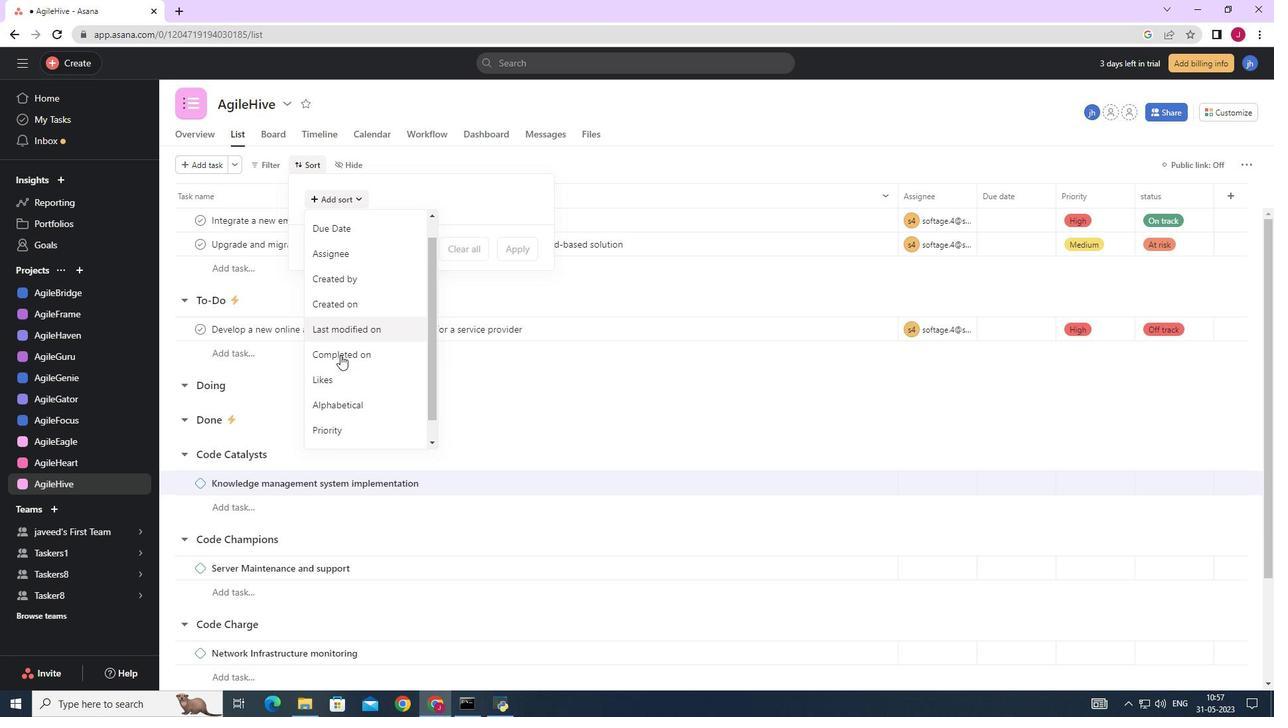 
Action: Mouse moved to (340, 355)
Screenshot: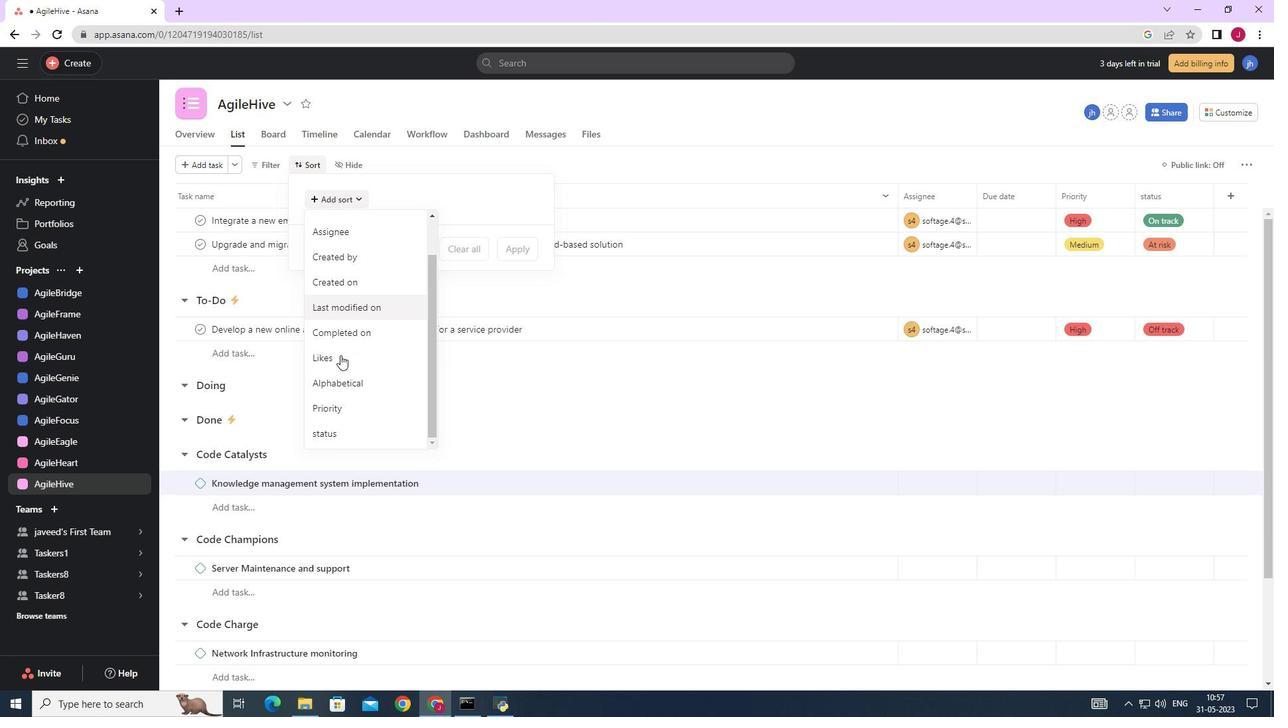
Action: Mouse scrolled (340, 355) with delta (0, 0)
Screenshot: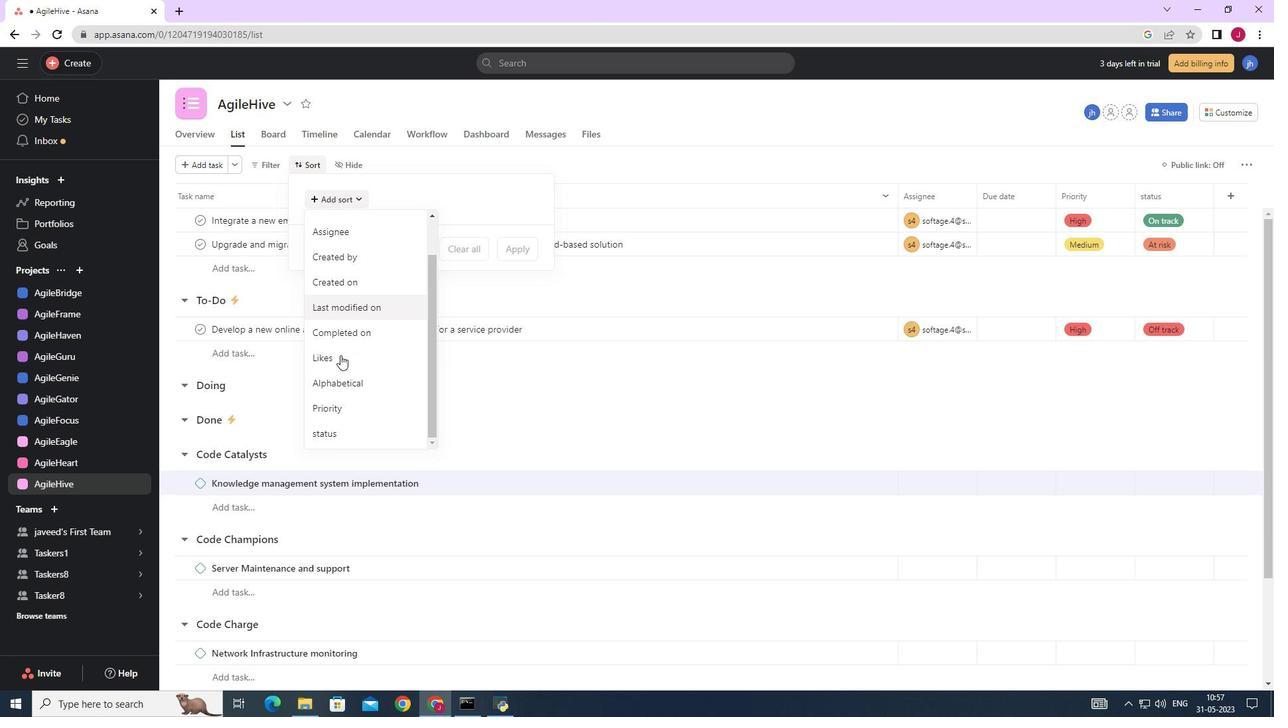 
Action: Mouse scrolled (340, 355) with delta (0, 0)
Screenshot: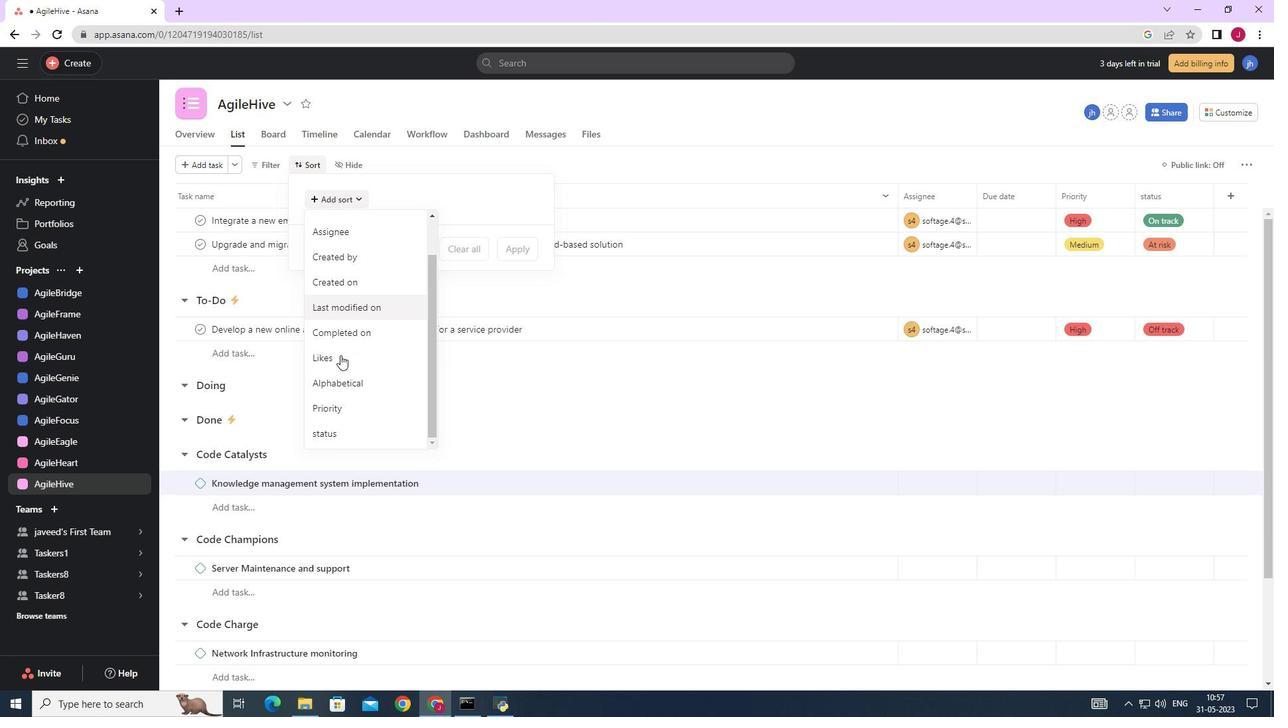 
Action: Mouse scrolled (340, 355) with delta (0, 0)
Screenshot: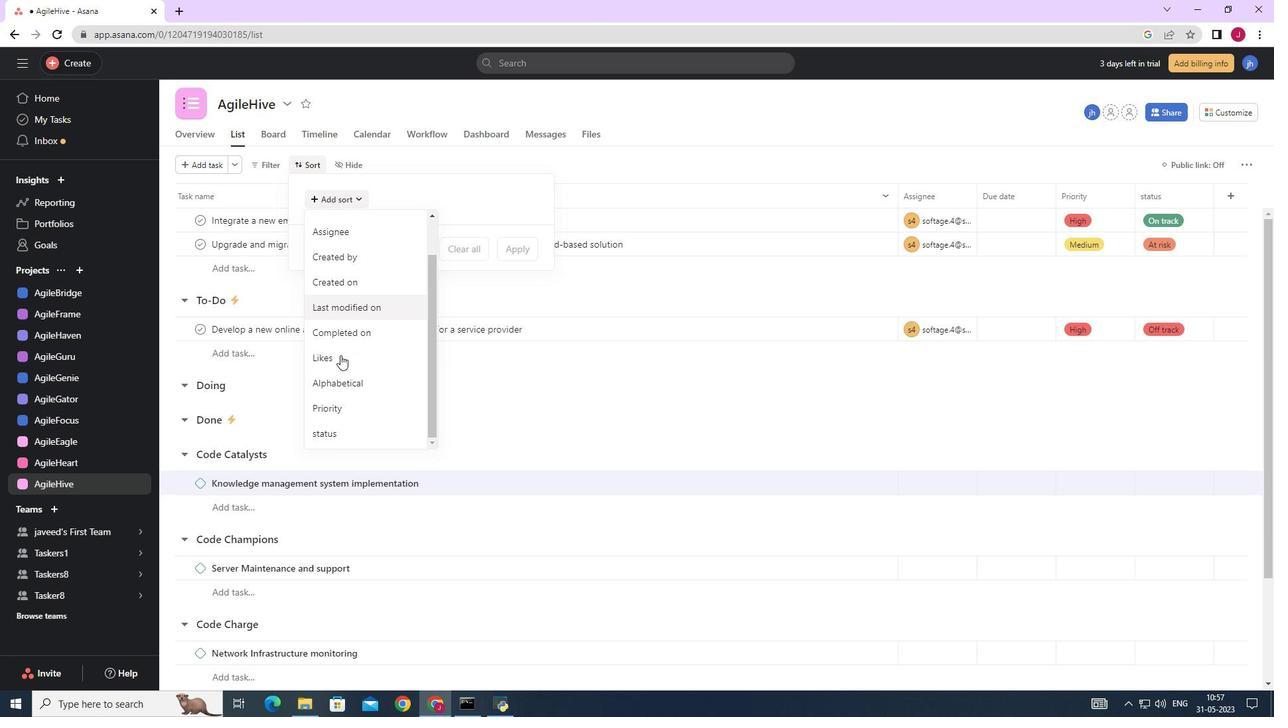 
Action: Mouse scrolled (340, 356) with delta (0, 0)
Screenshot: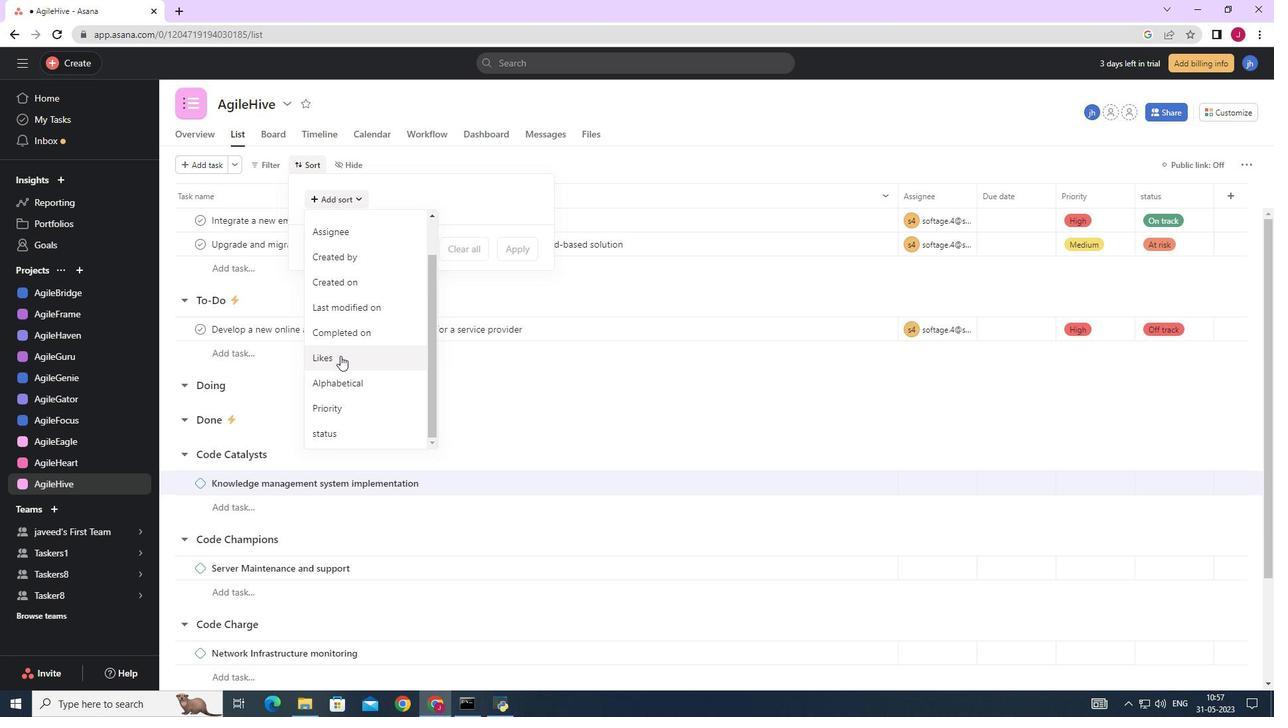 
Action: Mouse scrolled (340, 356) with delta (0, 0)
Screenshot: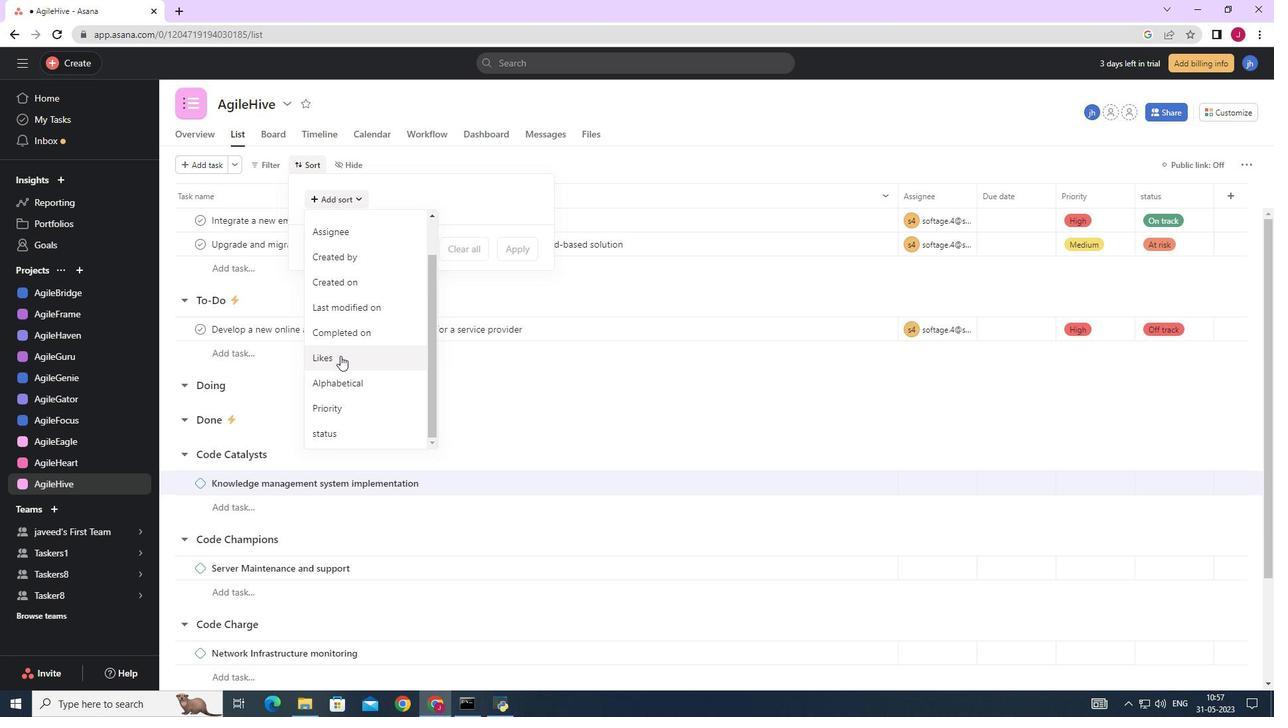 
Action: Mouse scrolled (340, 356) with delta (0, 0)
Screenshot: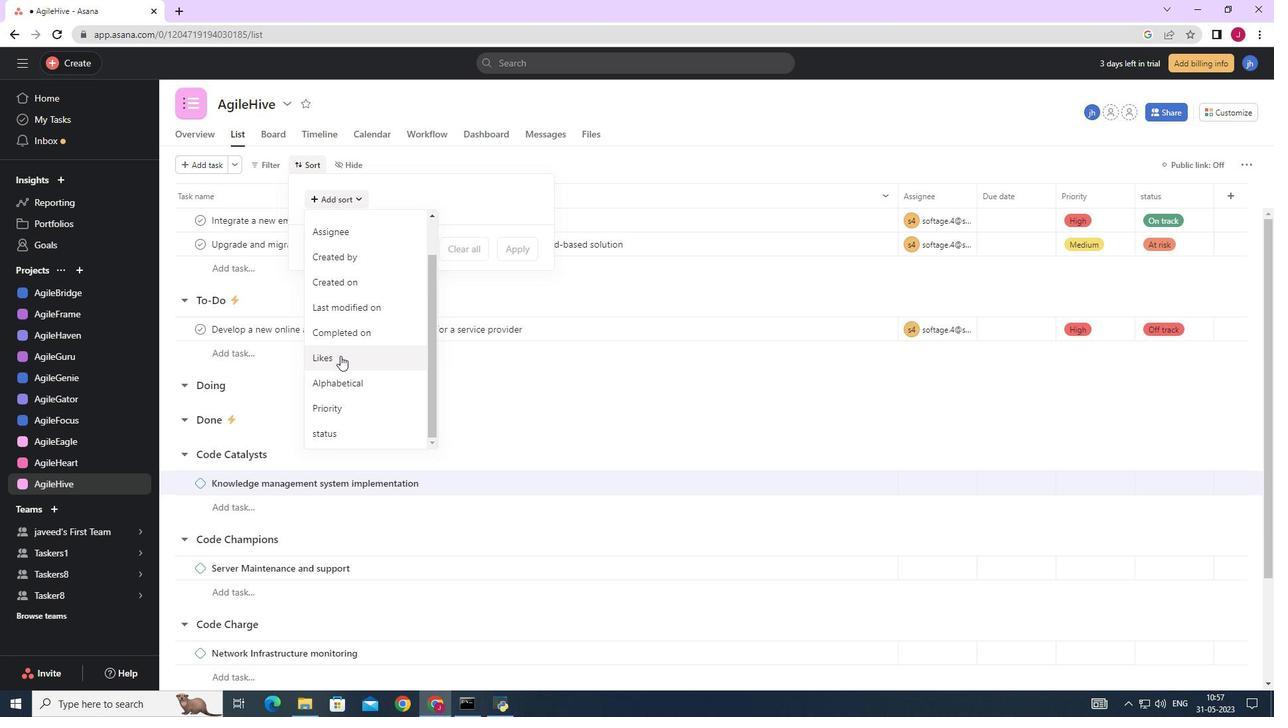 
Action: Mouse scrolled (340, 356) with delta (0, 0)
Screenshot: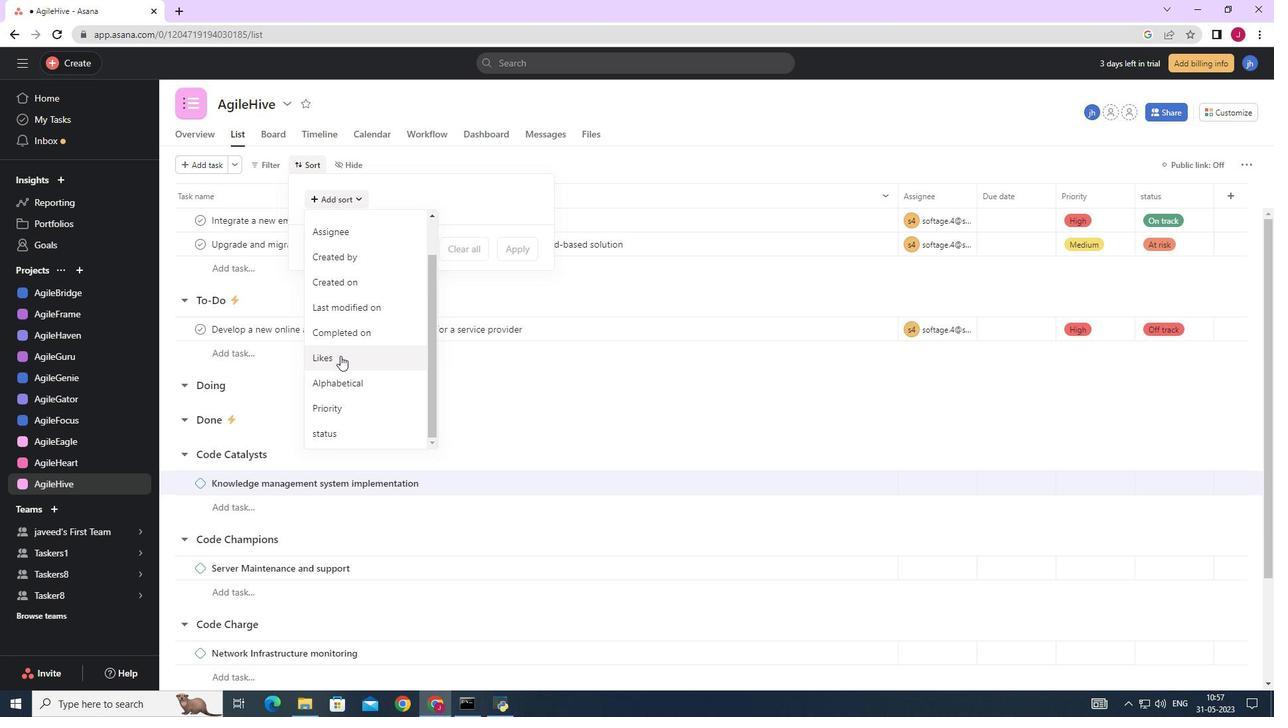 
Action: Mouse moved to (355, 195)
Screenshot: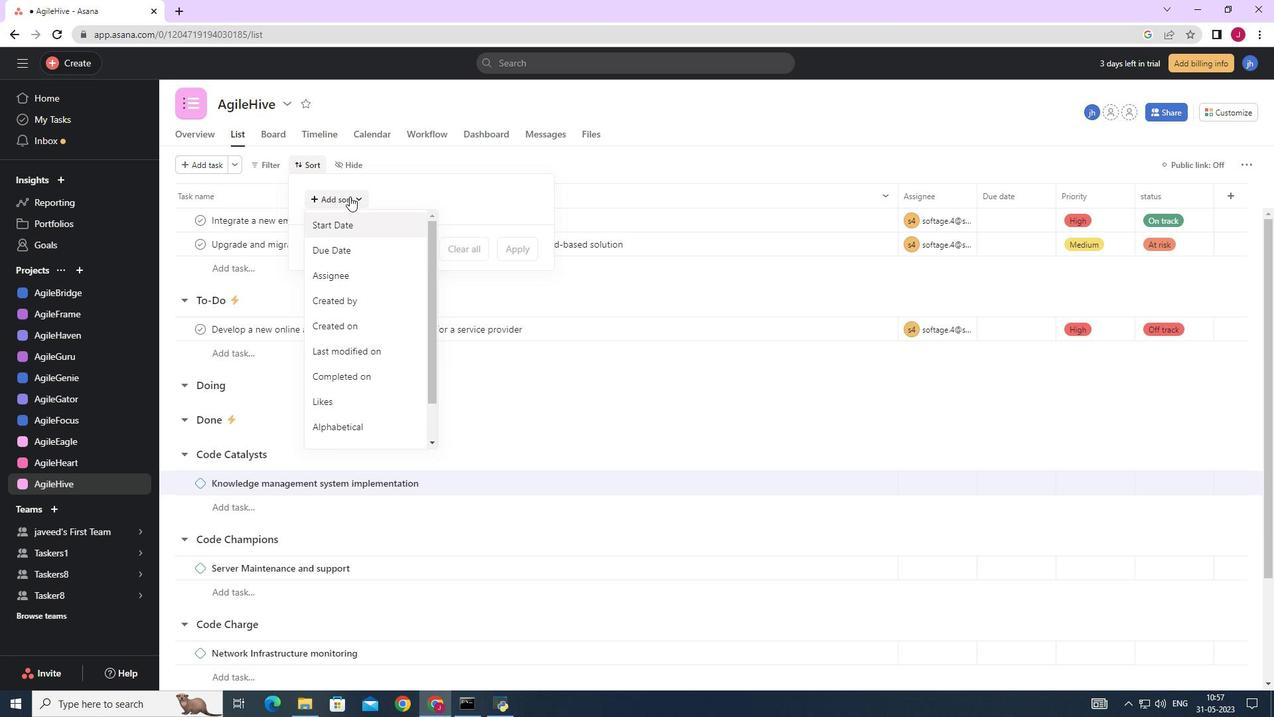 
Action: Mouse pressed left at (355, 195)
Screenshot: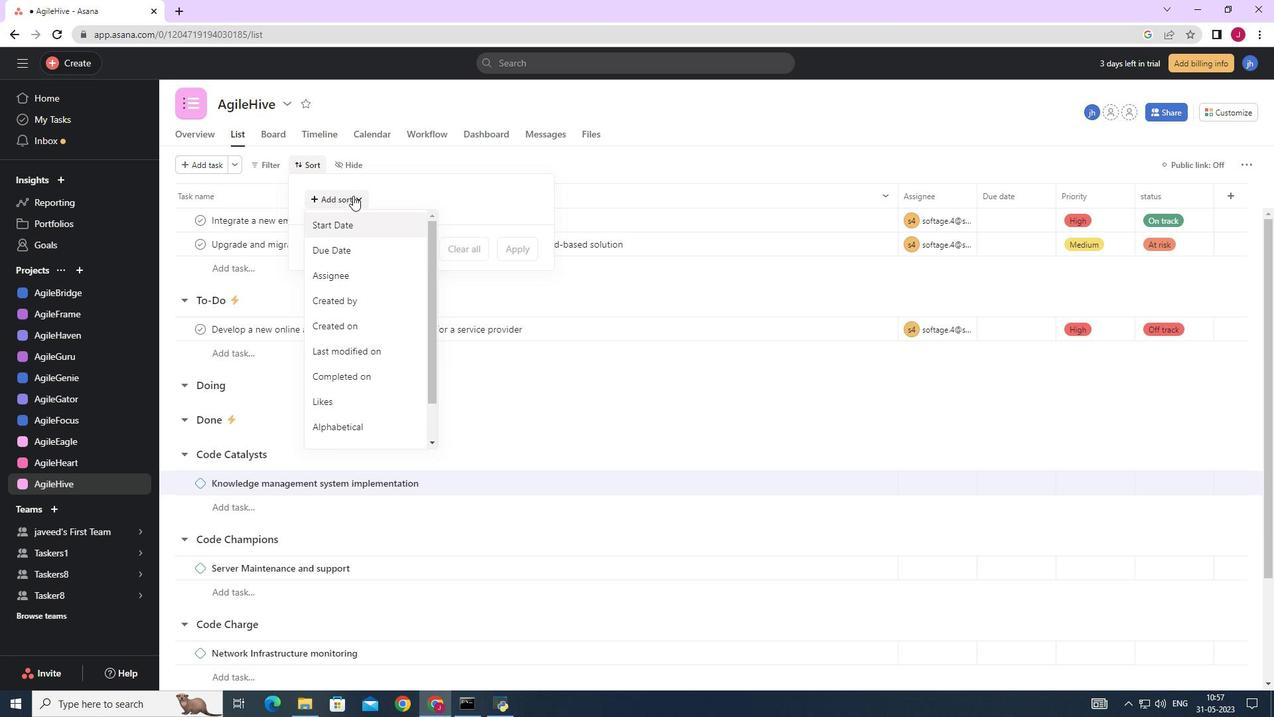 
Action: Mouse moved to (351, 193)
Screenshot: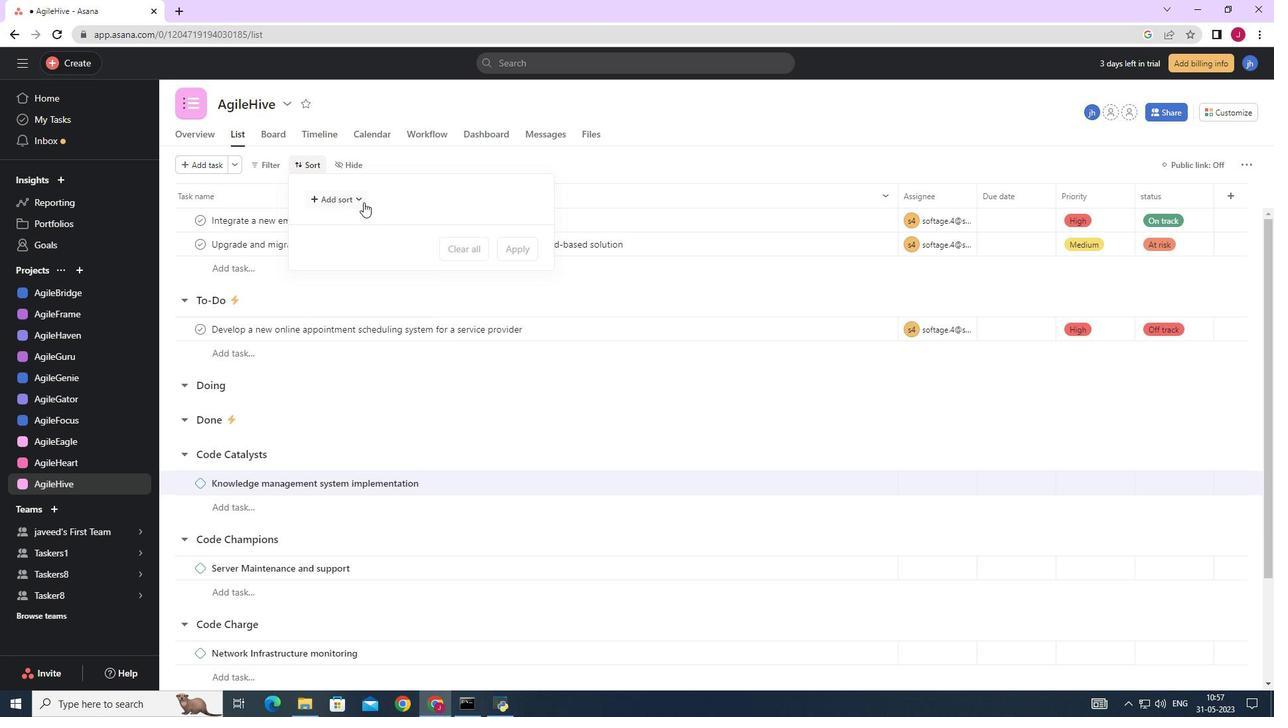 
Action: Mouse pressed left at (351, 193)
Screenshot: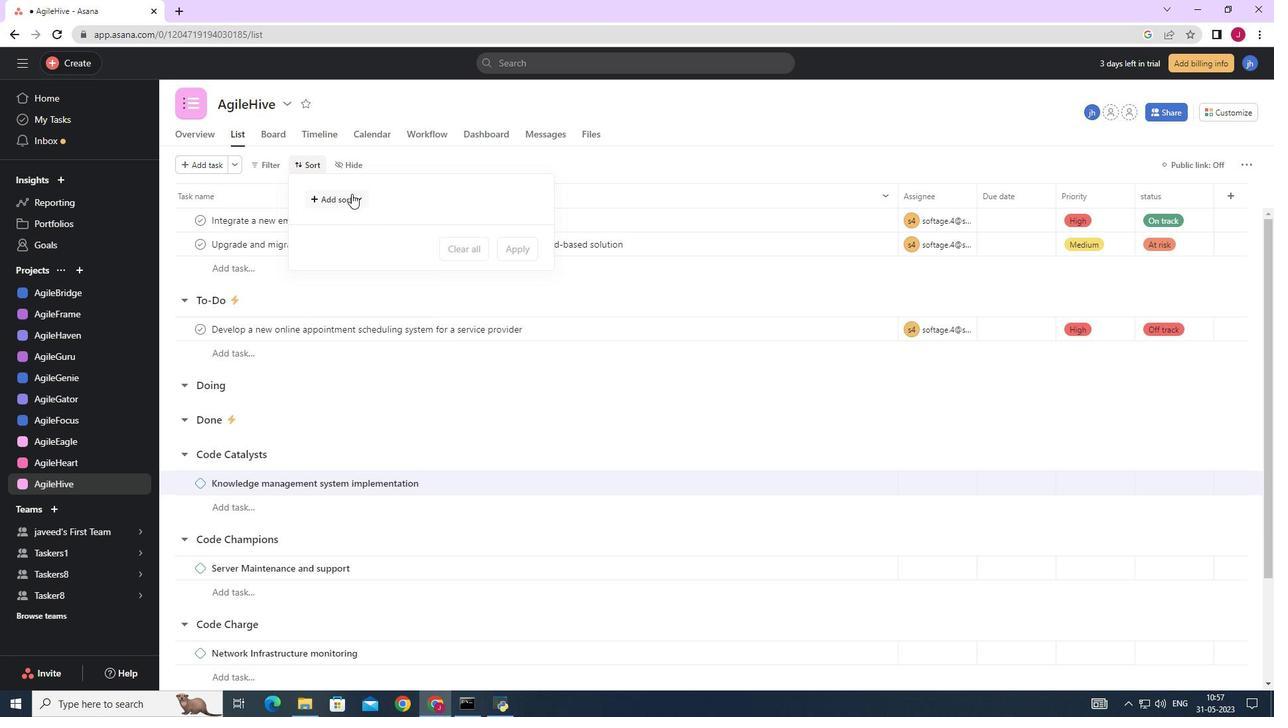 
Action: Mouse moved to (350, 275)
Screenshot: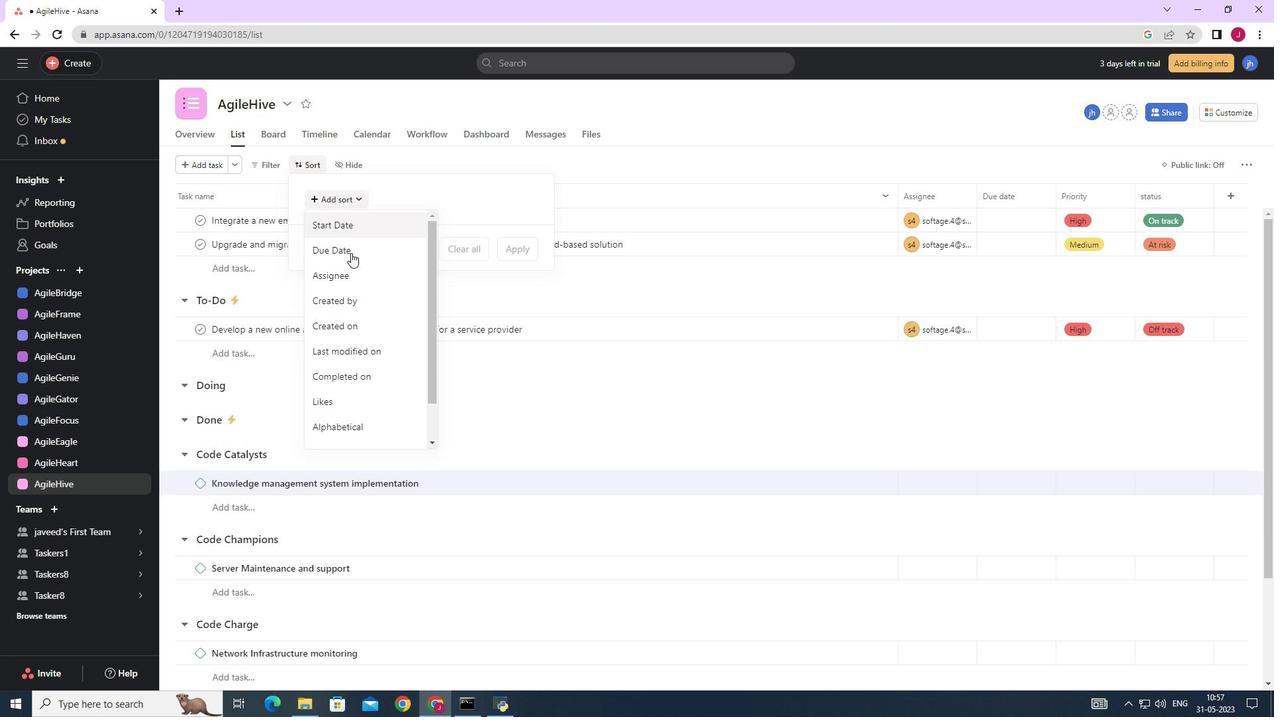 
Action: Mouse pressed left at (350, 275)
Screenshot: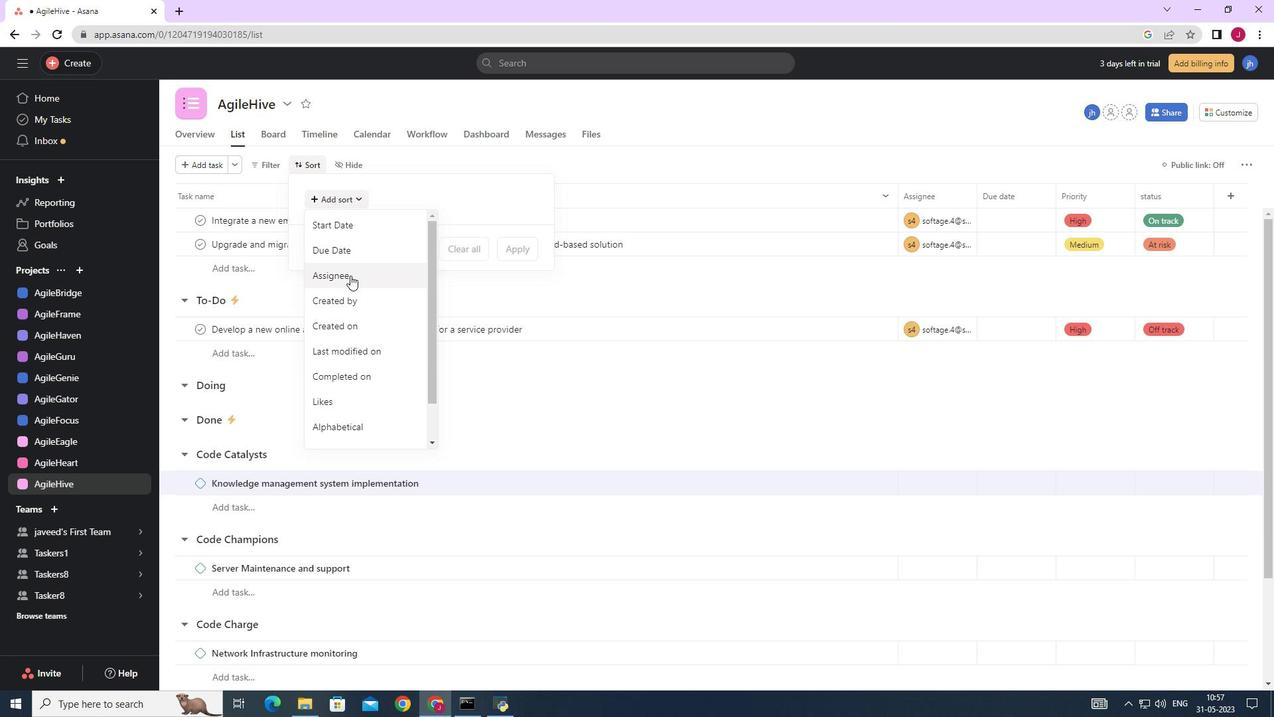 
Action: Mouse moved to (370, 219)
Screenshot: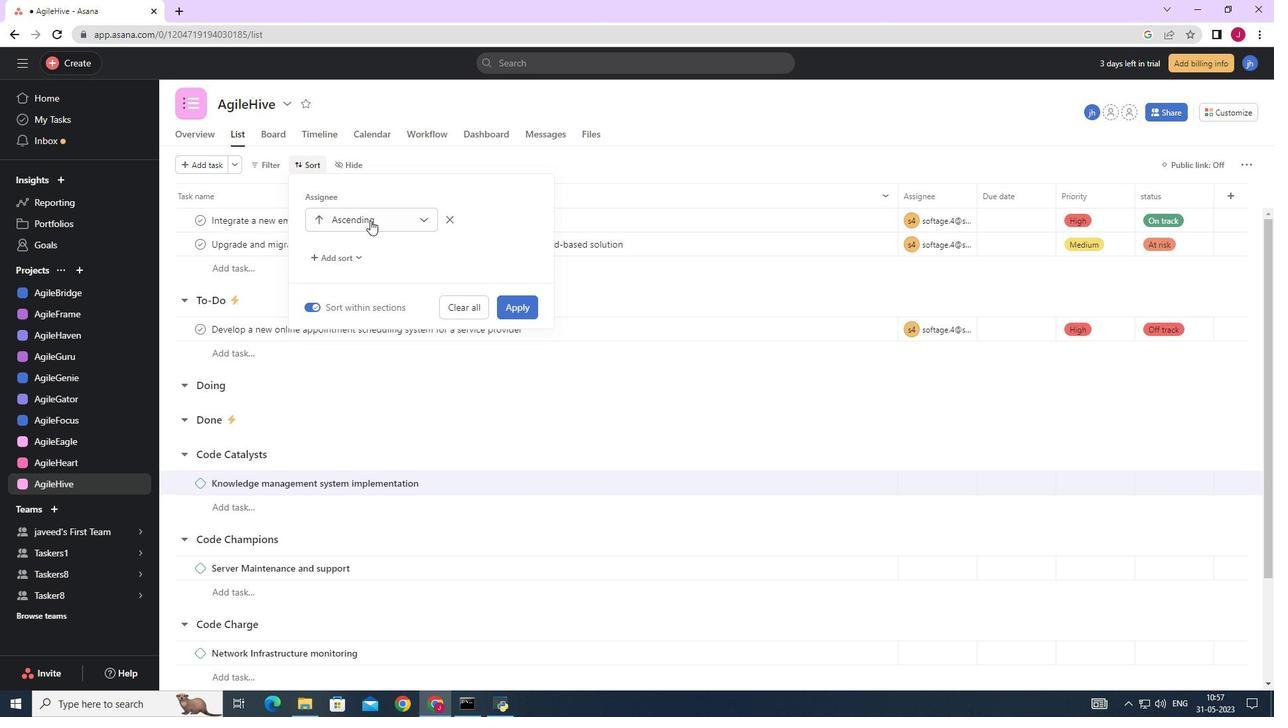 
Action: Mouse pressed left at (370, 219)
Screenshot: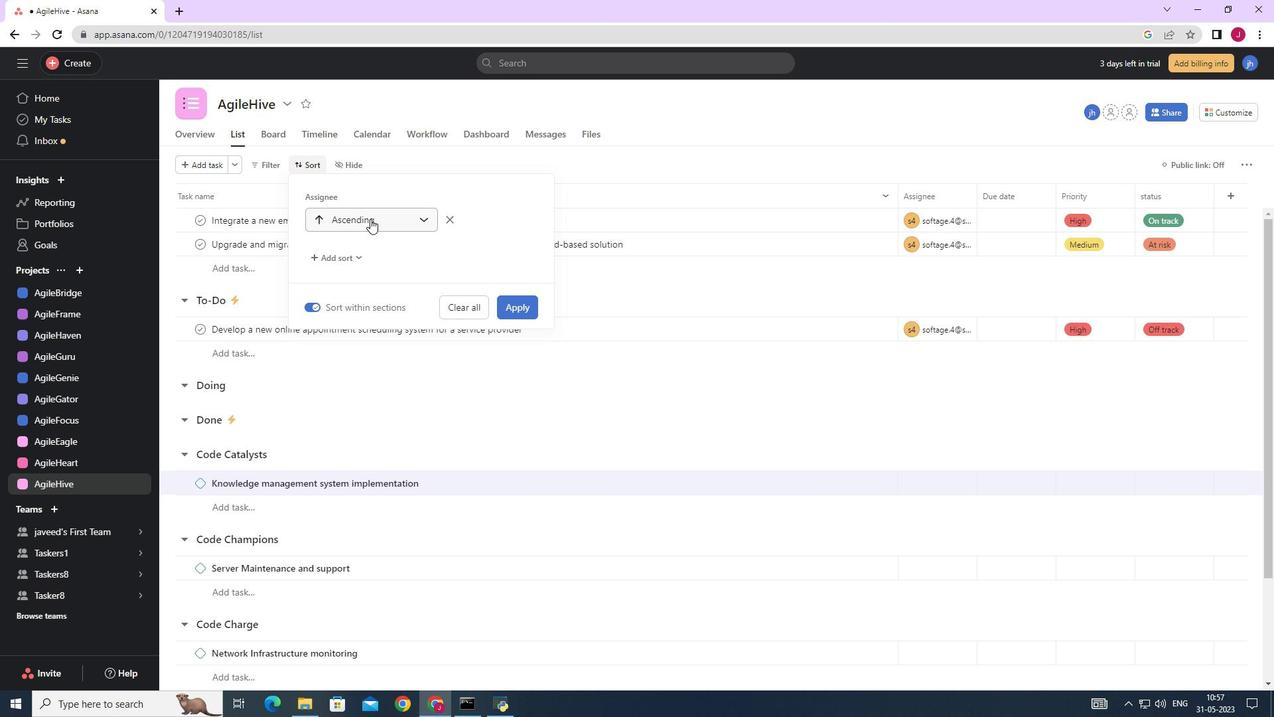 
Action: Mouse moved to (362, 242)
Screenshot: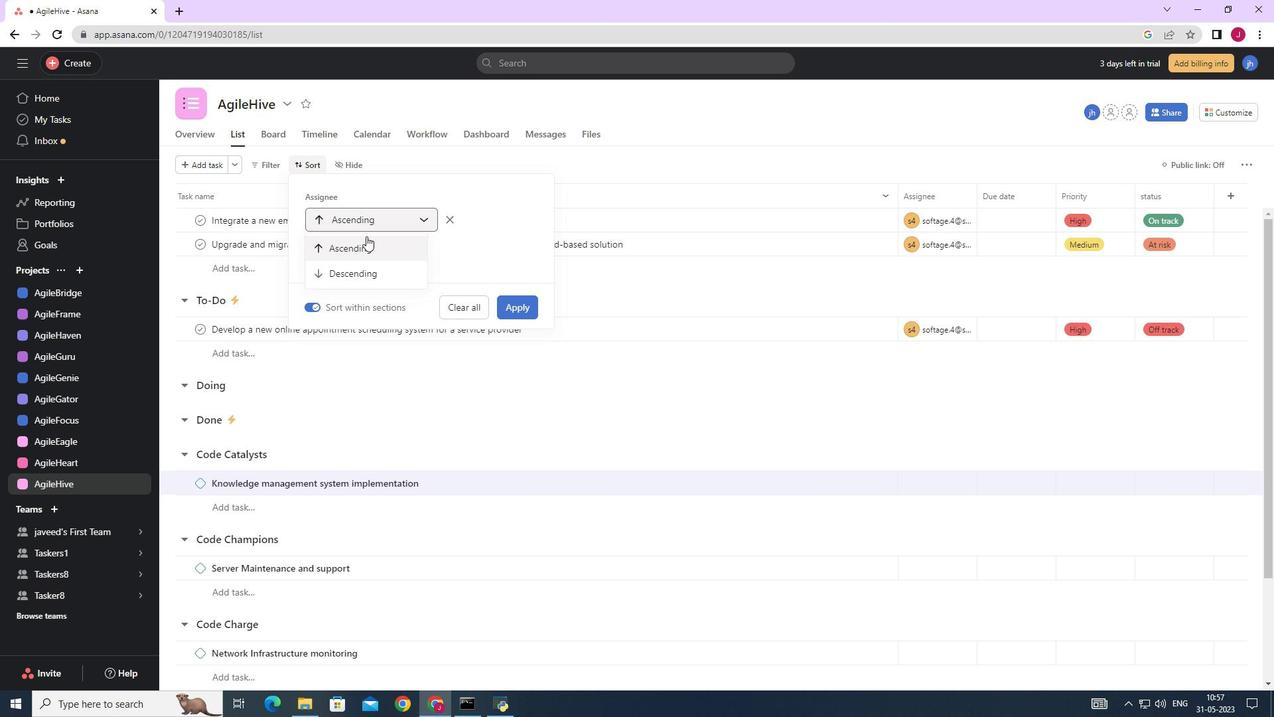 
Action: Mouse pressed left at (362, 242)
Screenshot: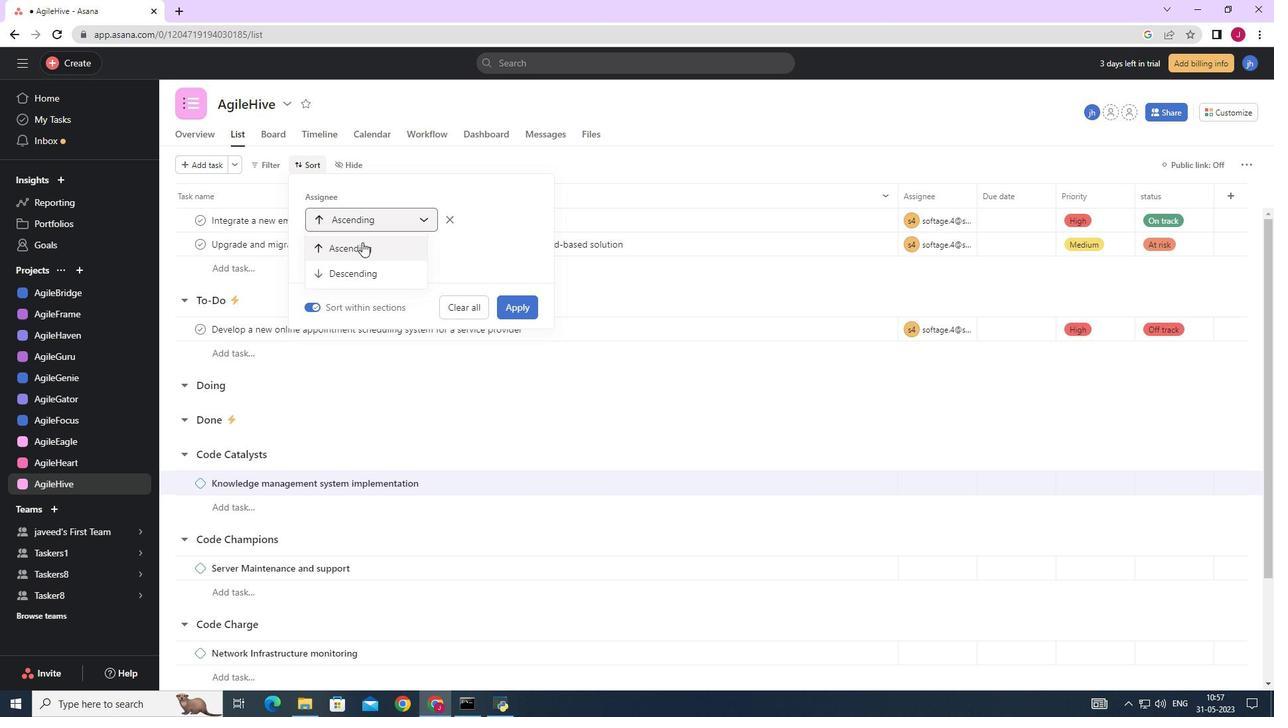 
Action: Mouse moved to (526, 311)
Screenshot: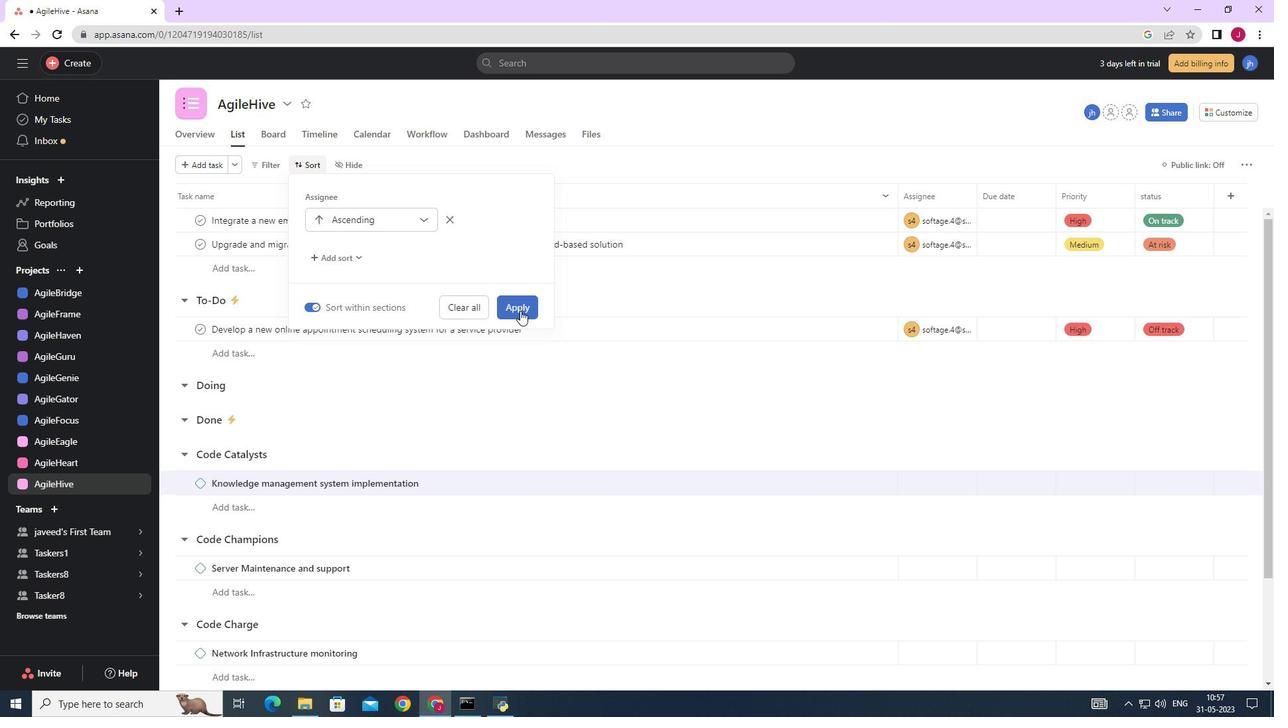
Action: Mouse pressed left at (526, 311)
Screenshot: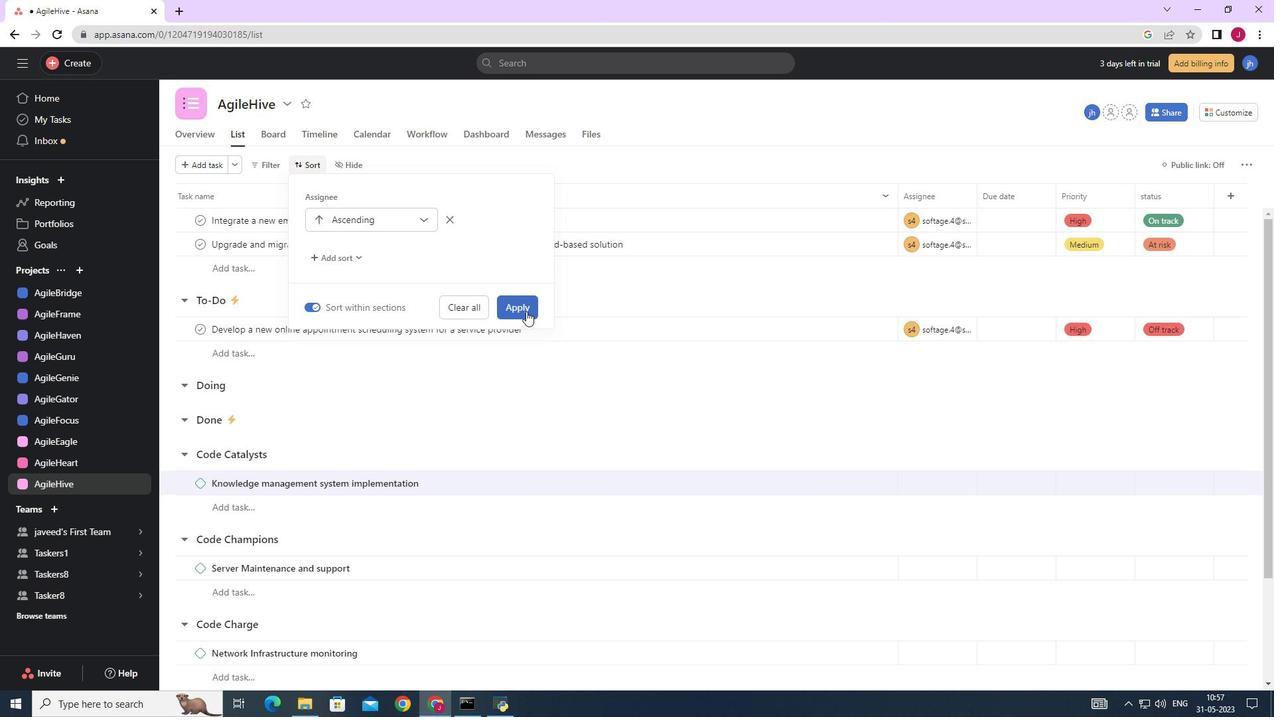 
Action: Mouse moved to (524, 311)
Screenshot: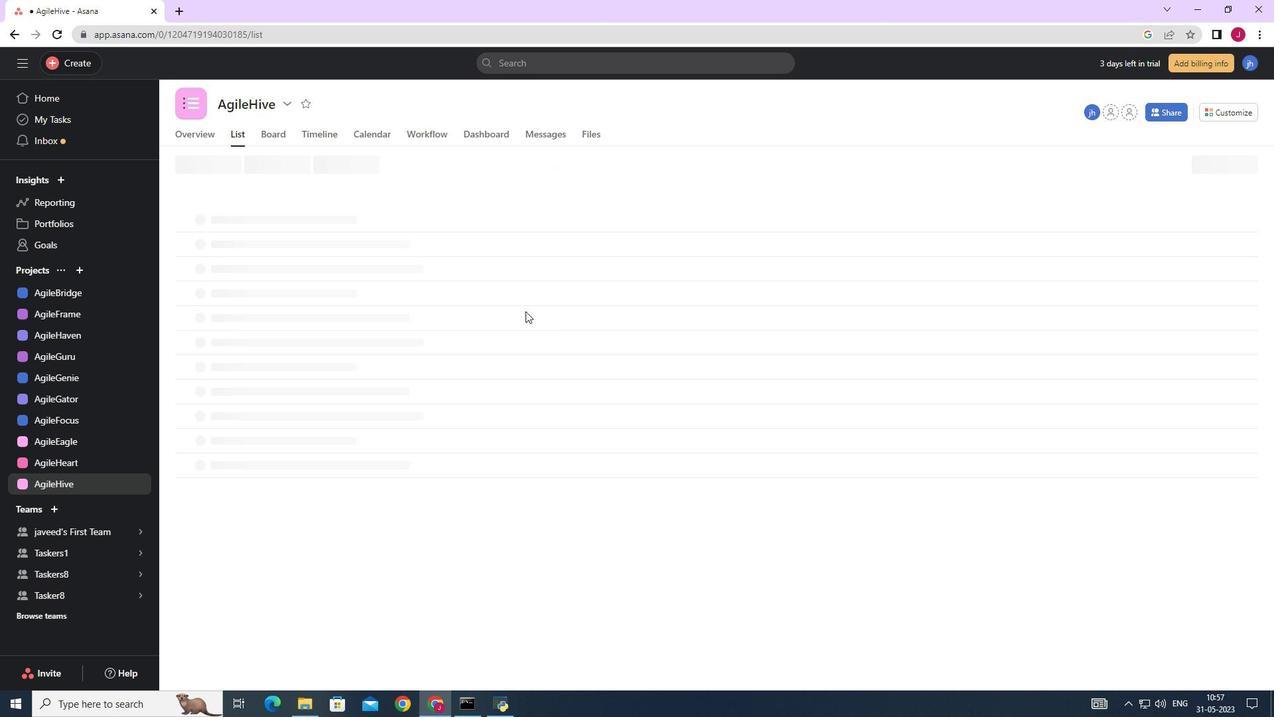 
